 Task: Search one way flight ticket for 2 adults, 4 children and 1 infant on lap in business from Juneau: Juneau International Airport to Jackson: Jackson Hole Airport on 5-2-2023. Choice of flights is Southwest. Price is upto 98000. Outbound departure time preference is 21:15.
Action: Mouse moved to (202, 136)
Screenshot: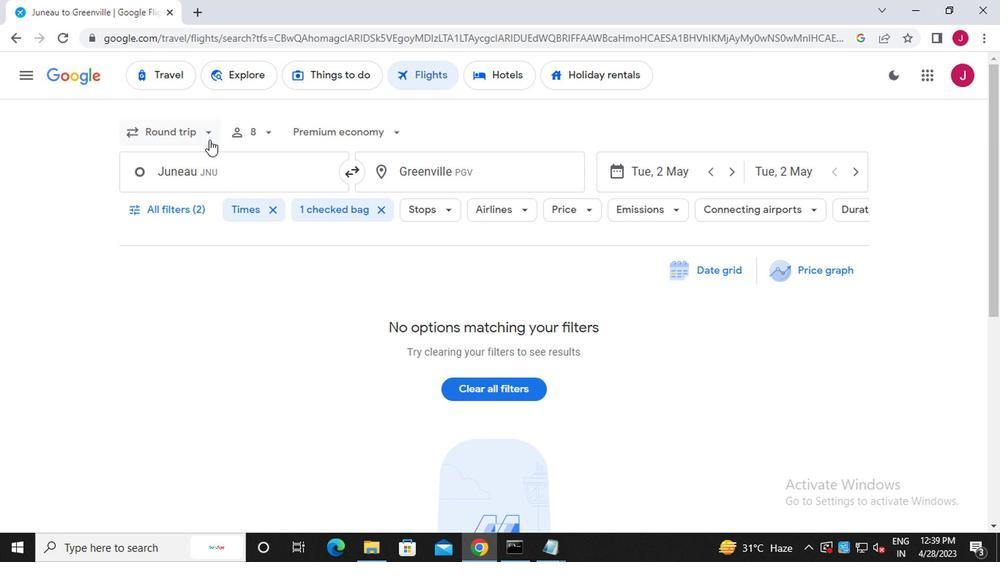 
Action: Mouse pressed left at (202, 136)
Screenshot: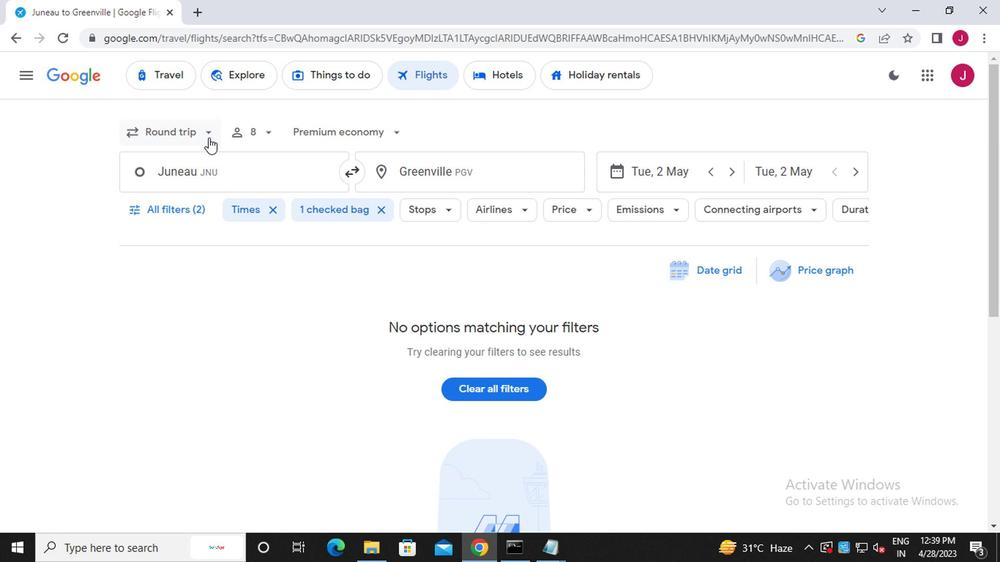 
Action: Mouse moved to (208, 196)
Screenshot: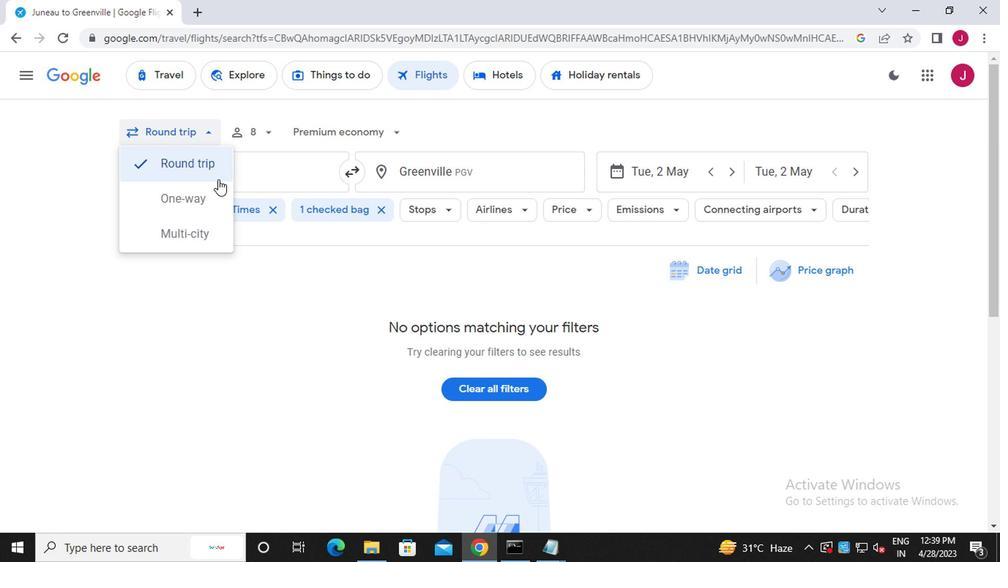
Action: Mouse pressed left at (208, 196)
Screenshot: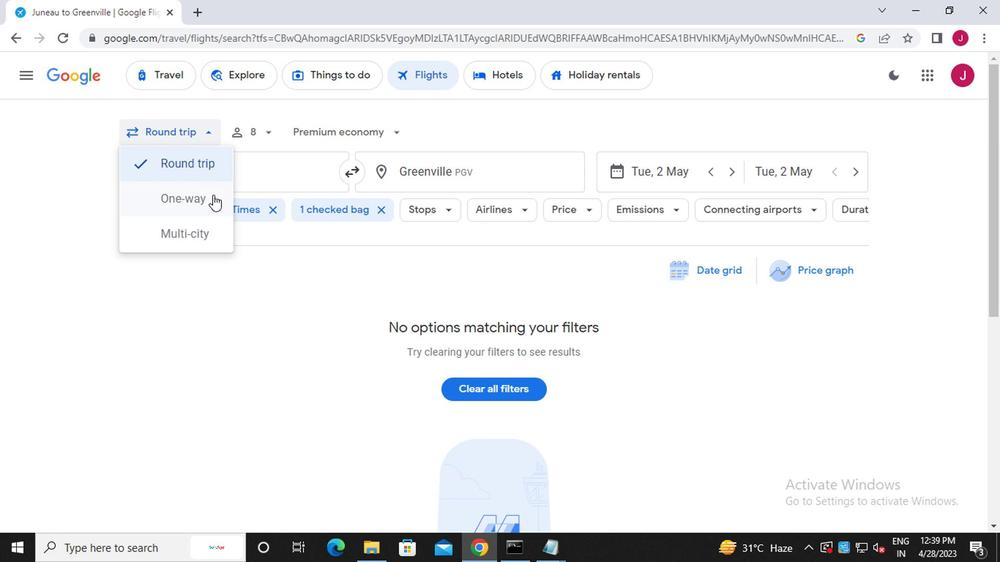 
Action: Mouse moved to (259, 136)
Screenshot: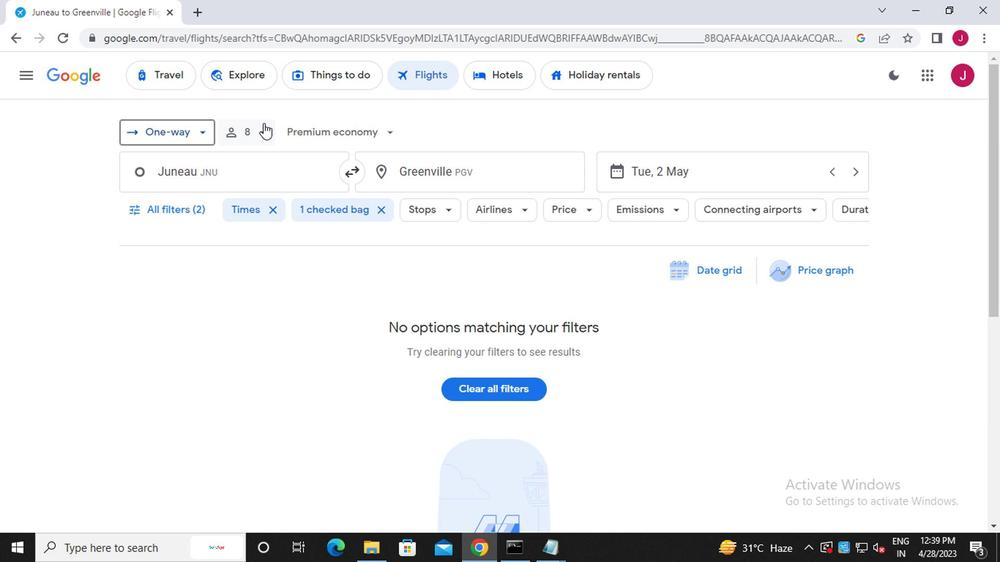 
Action: Mouse pressed left at (259, 136)
Screenshot: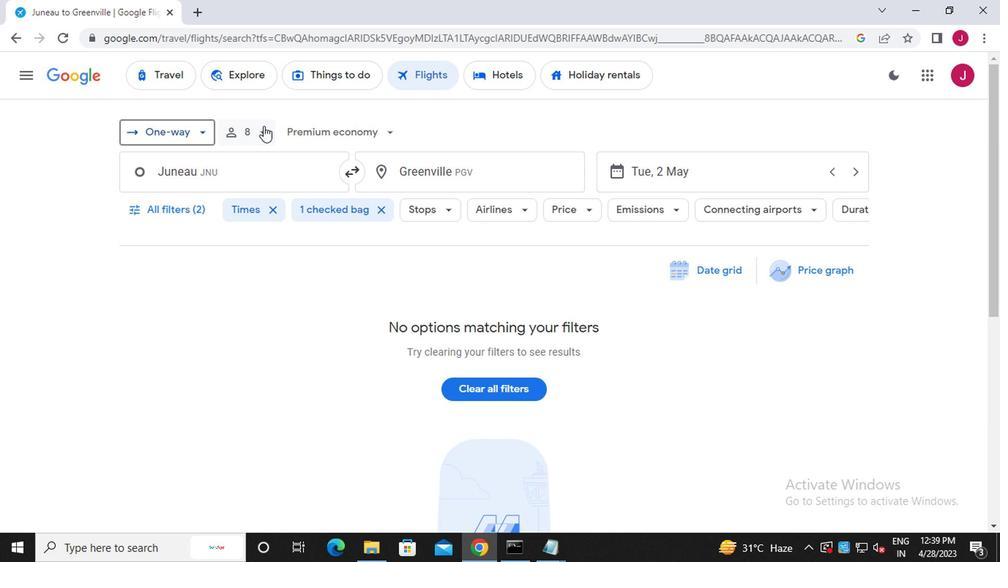 
Action: Mouse moved to (367, 173)
Screenshot: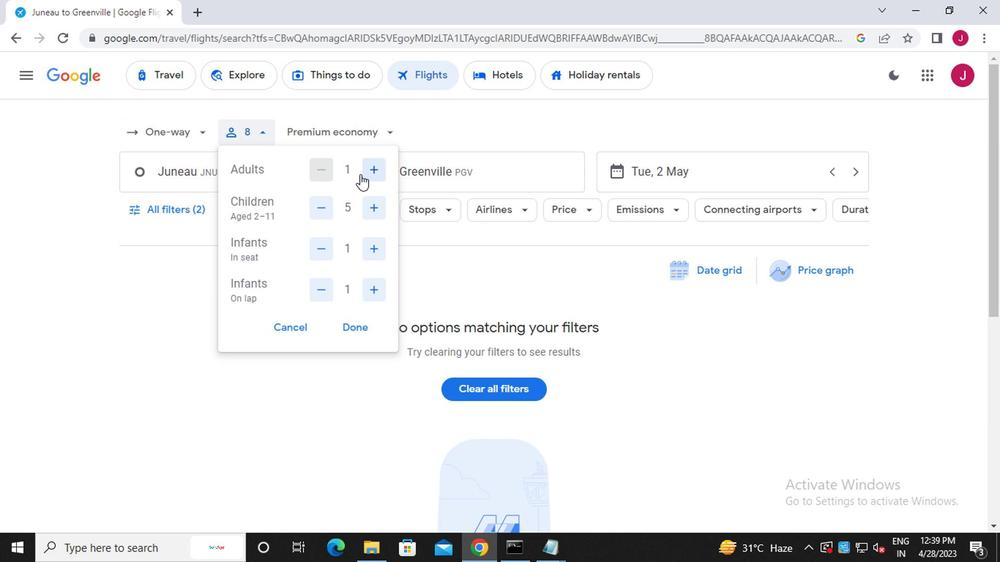 
Action: Mouse pressed left at (367, 173)
Screenshot: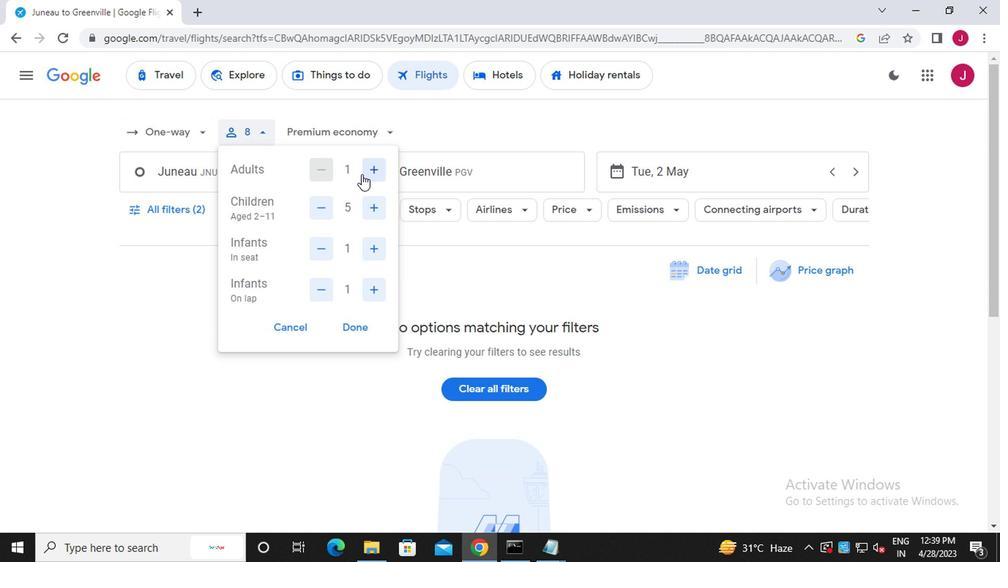 
Action: Mouse moved to (324, 207)
Screenshot: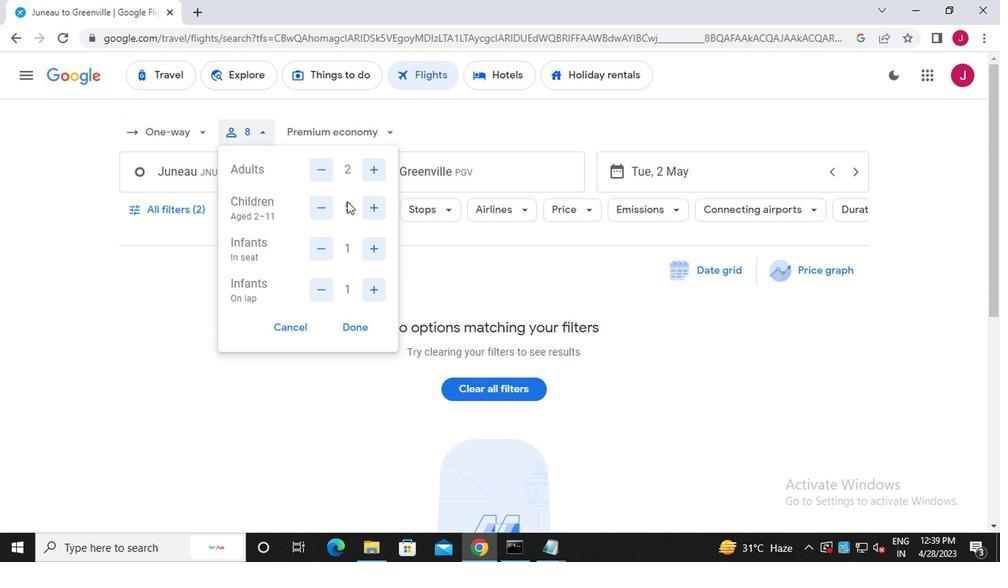 
Action: Mouse pressed left at (324, 207)
Screenshot: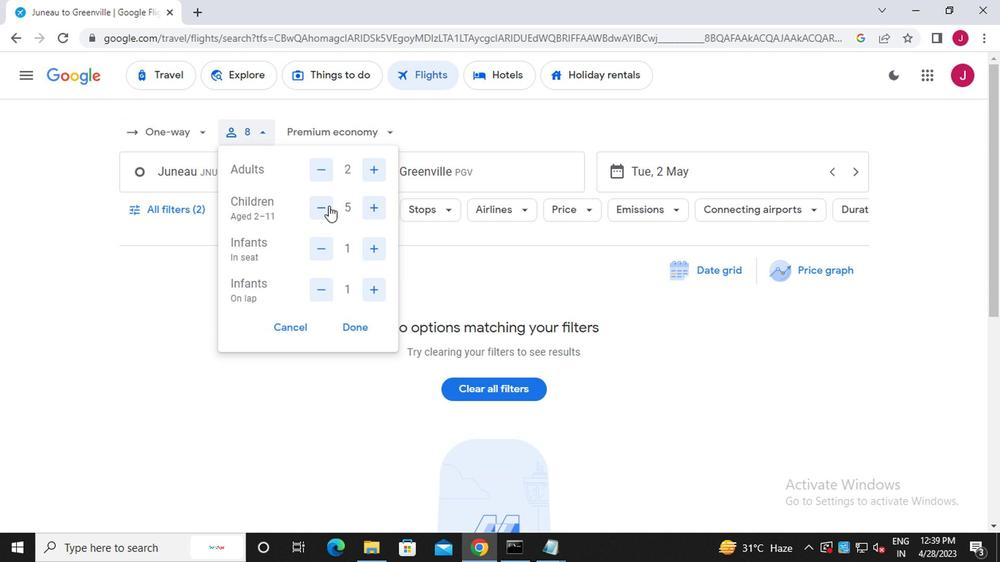 
Action: Mouse moved to (319, 253)
Screenshot: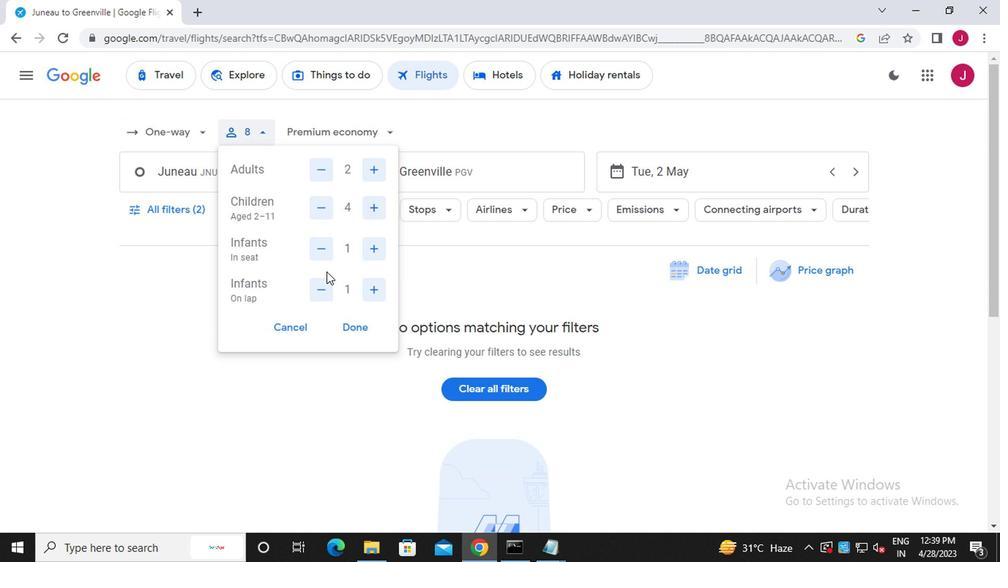 
Action: Mouse pressed left at (319, 253)
Screenshot: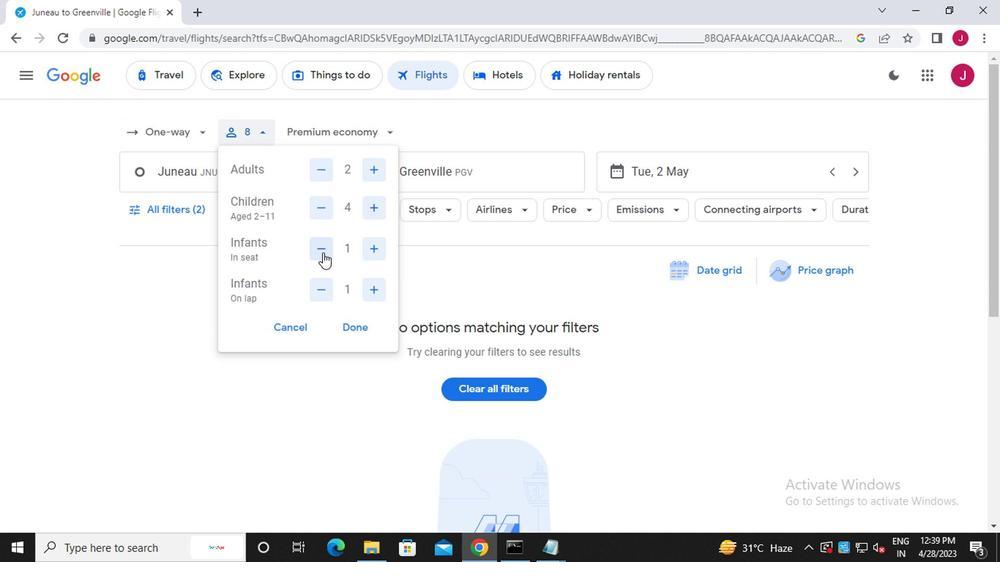 
Action: Mouse moved to (349, 326)
Screenshot: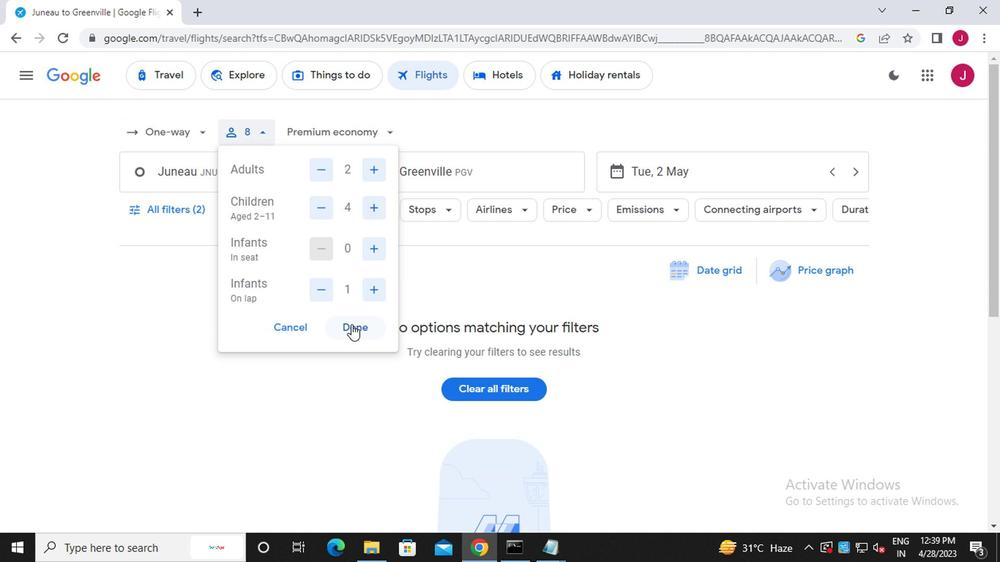 
Action: Mouse pressed left at (349, 326)
Screenshot: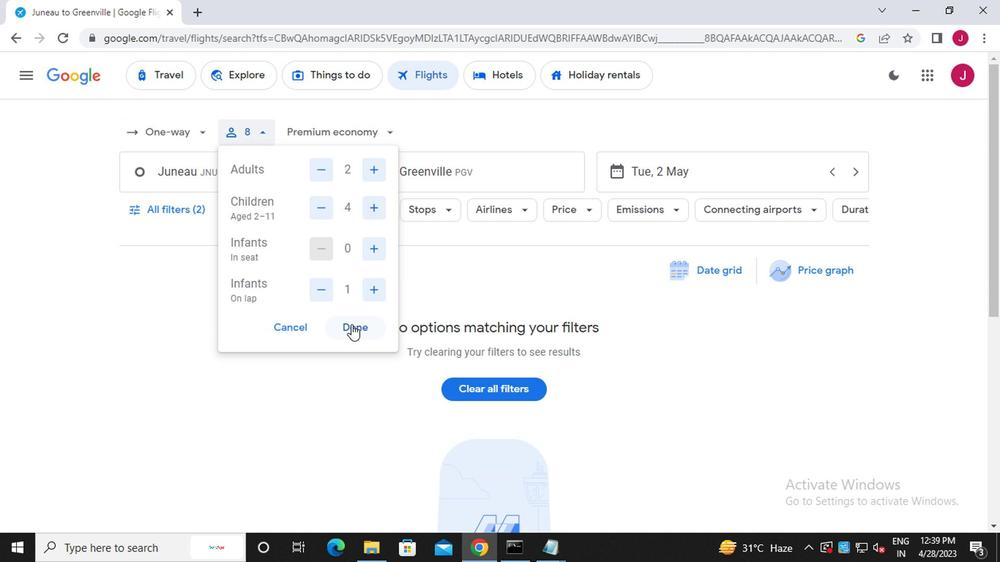 
Action: Mouse moved to (260, 175)
Screenshot: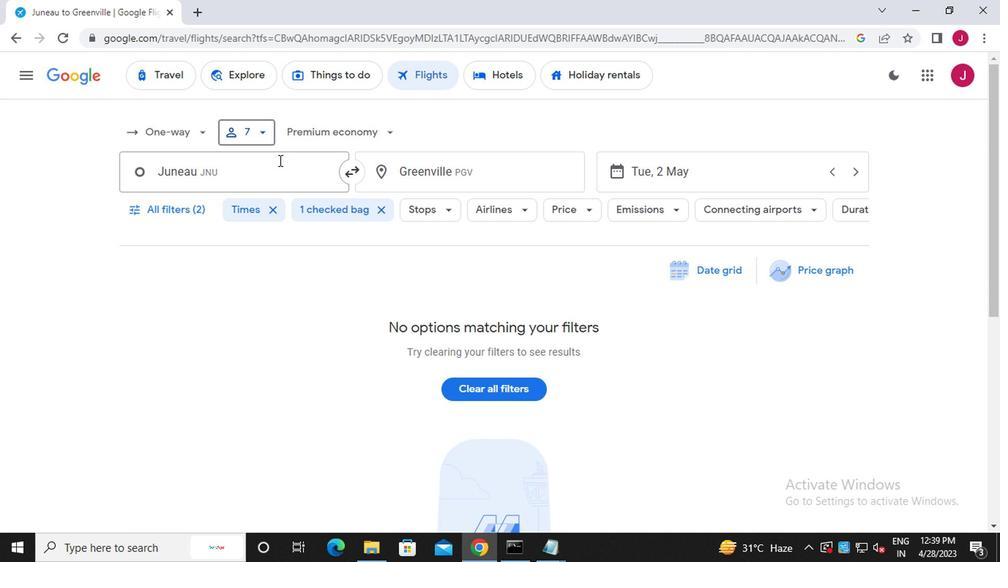 
Action: Mouse pressed left at (260, 175)
Screenshot: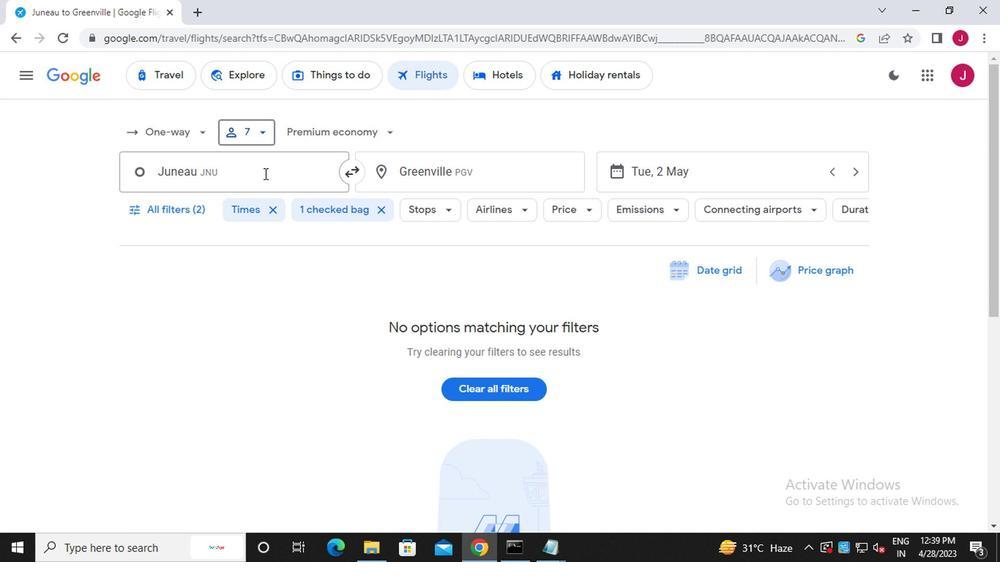 
Action: Key pressed <Key.backspace>jan<Key.backspace><Key.backspace>uneau
Screenshot: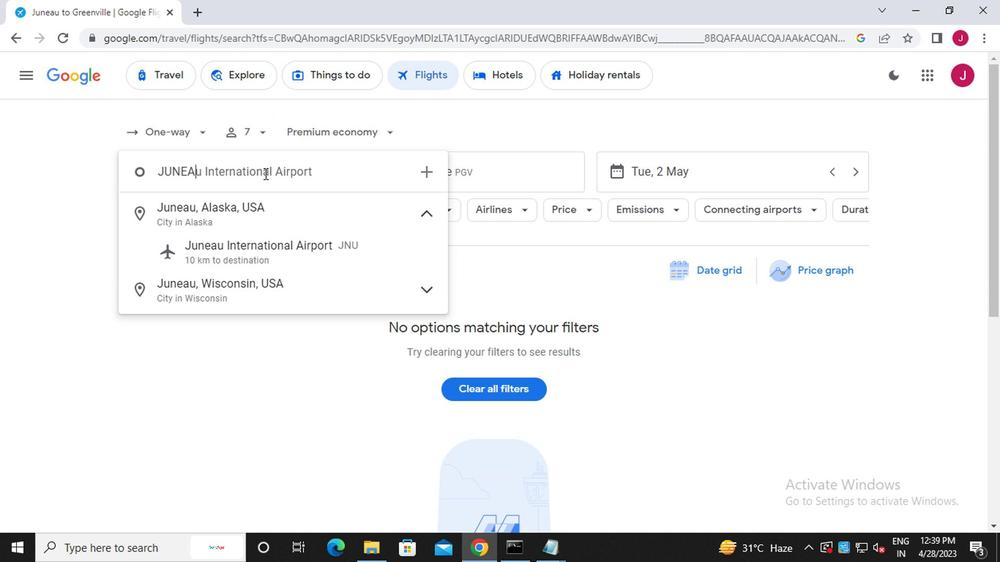 
Action: Mouse moved to (295, 252)
Screenshot: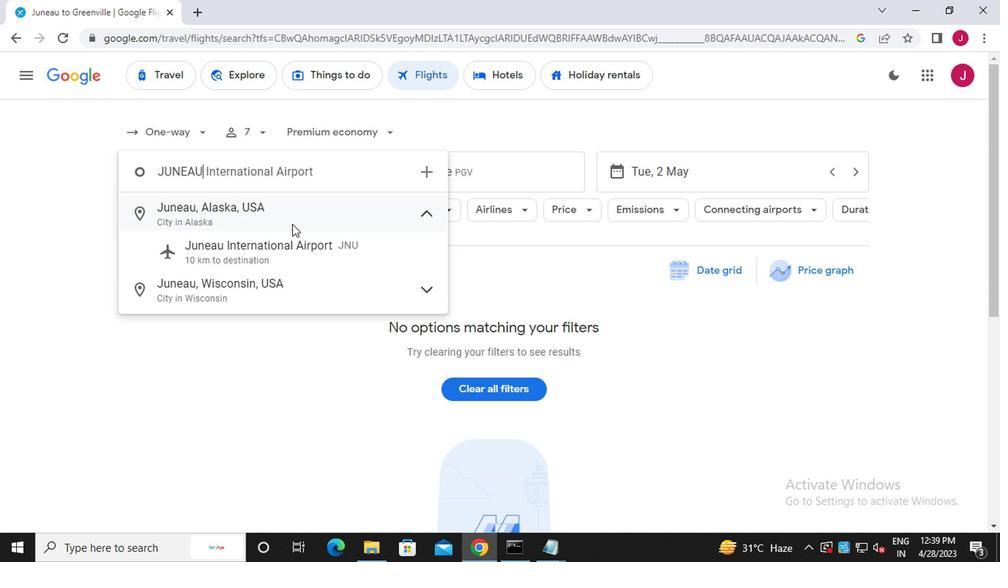 
Action: Mouse pressed left at (295, 252)
Screenshot: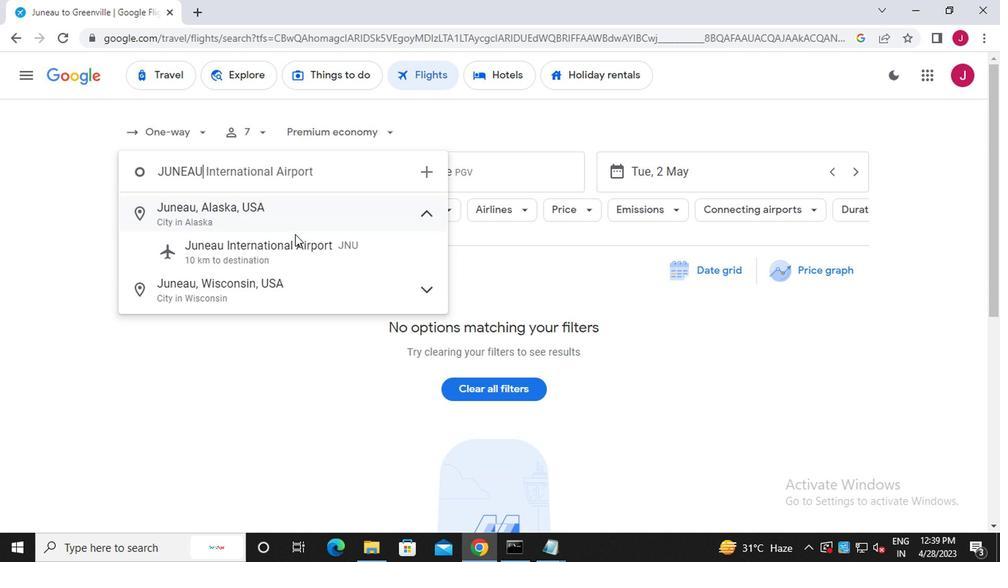 
Action: Mouse moved to (475, 171)
Screenshot: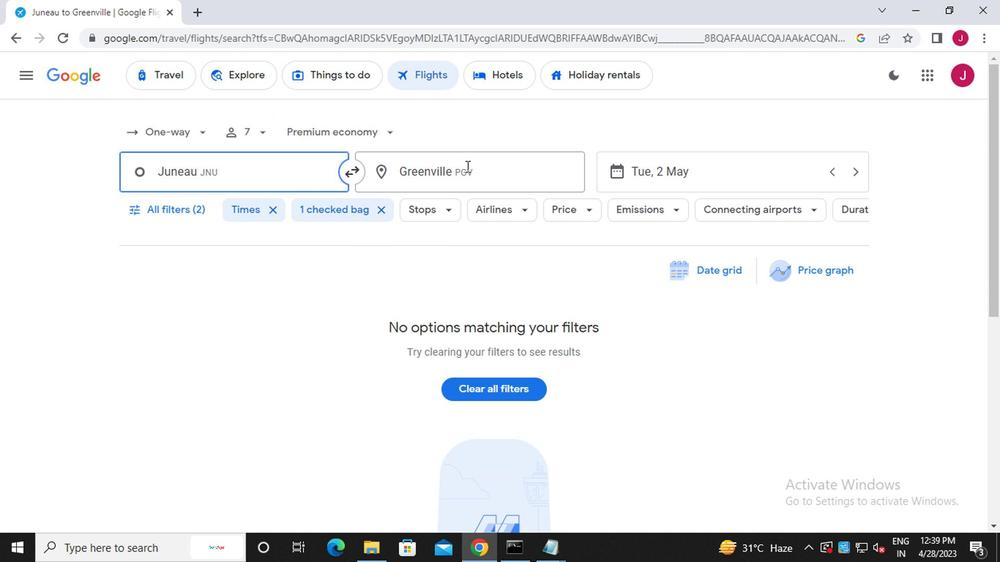 
Action: Mouse pressed left at (475, 171)
Screenshot: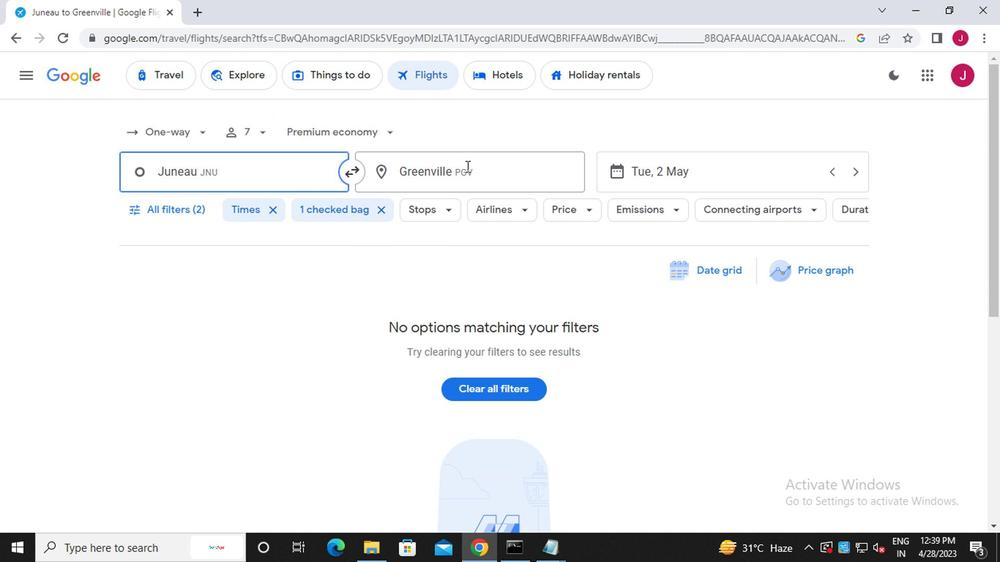
Action: Mouse moved to (478, 173)
Screenshot: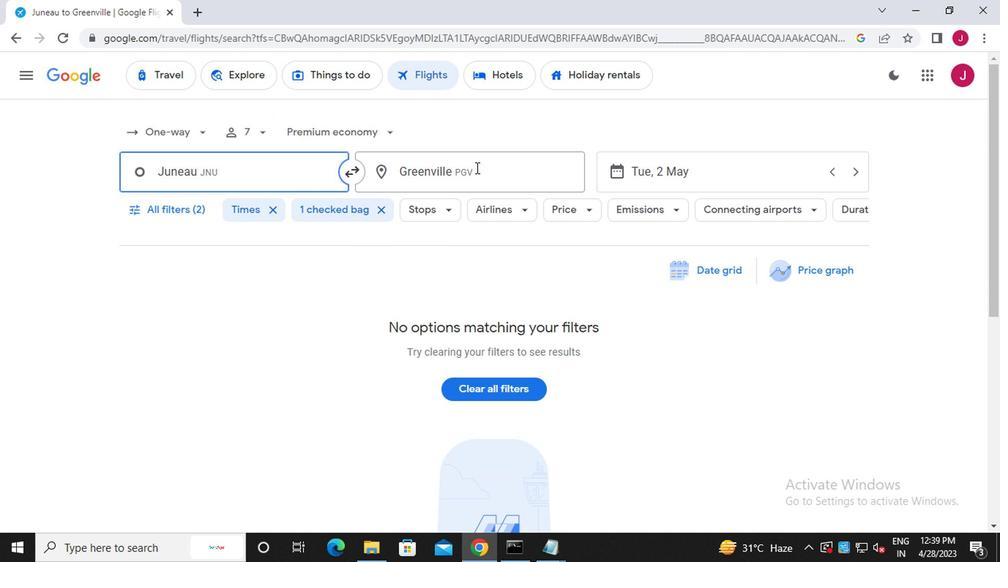 
Action: Key pressed jackson<Key.space>h
Screenshot: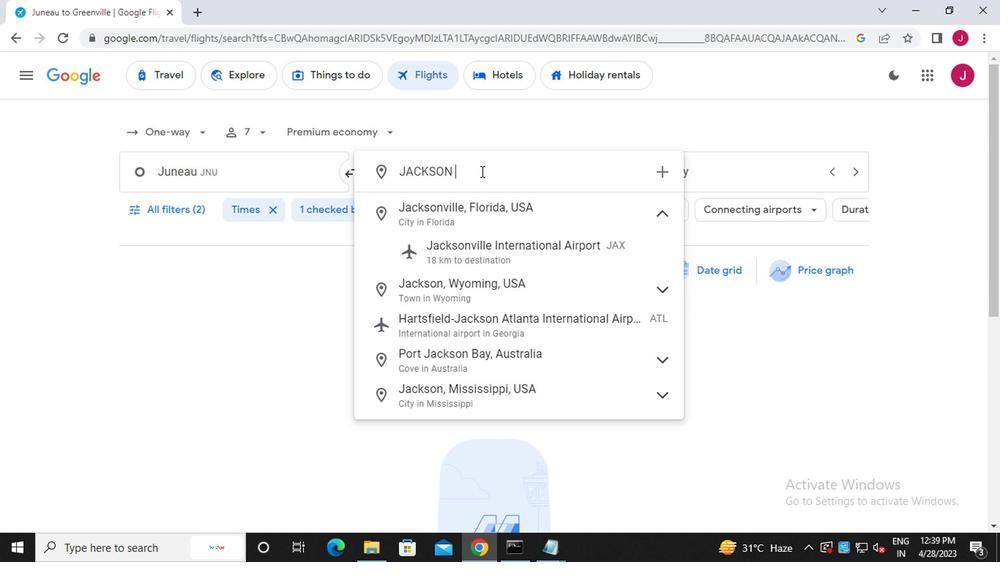 
Action: Mouse moved to (485, 244)
Screenshot: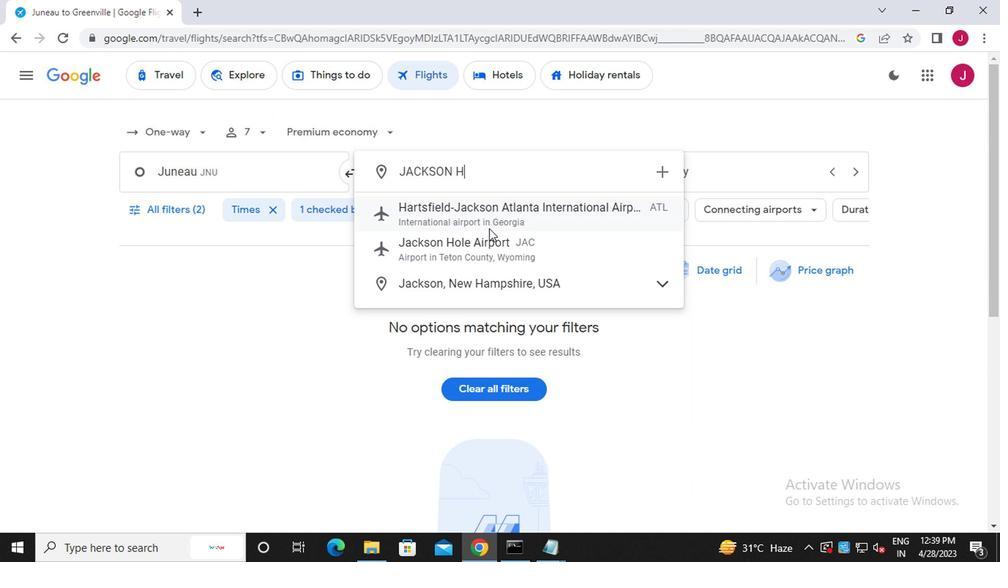 
Action: Mouse pressed left at (485, 244)
Screenshot: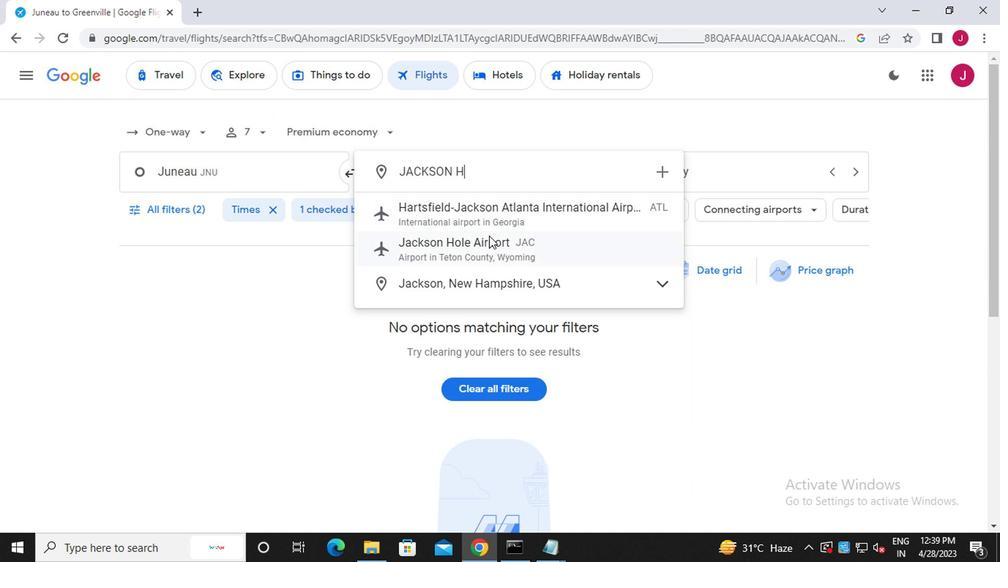 
Action: Mouse moved to (718, 180)
Screenshot: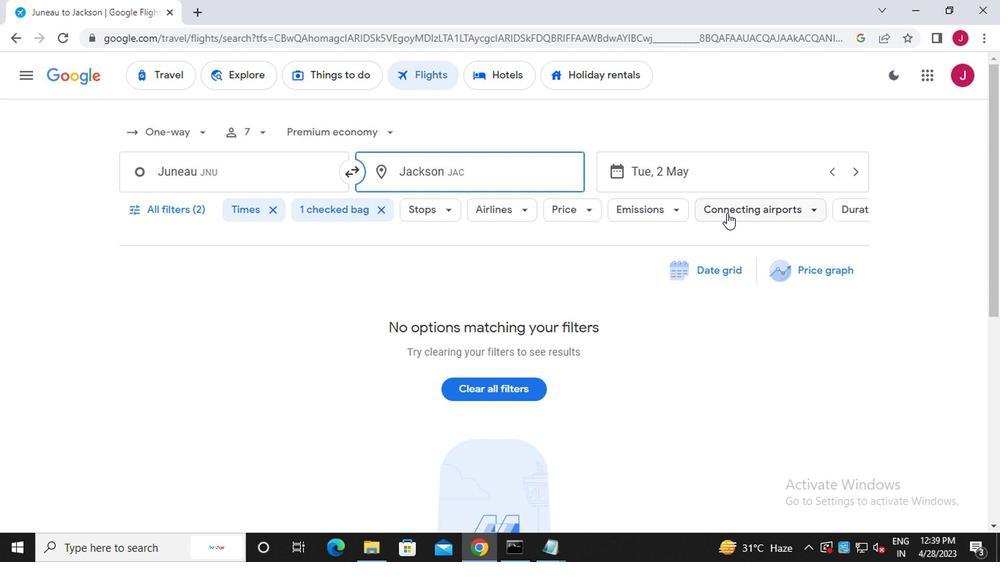 
Action: Mouse pressed left at (718, 180)
Screenshot: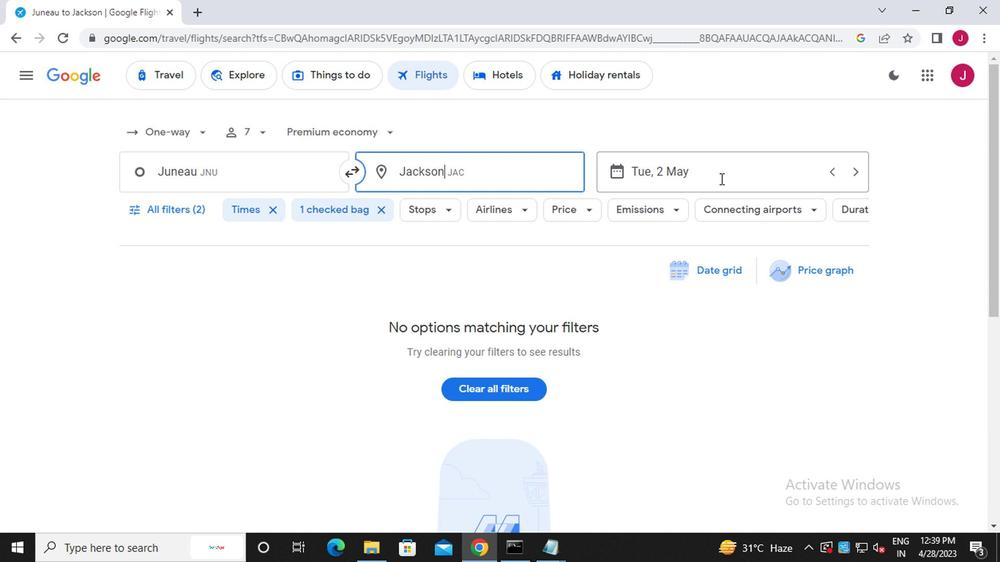 
Action: Mouse moved to (831, 497)
Screenshot: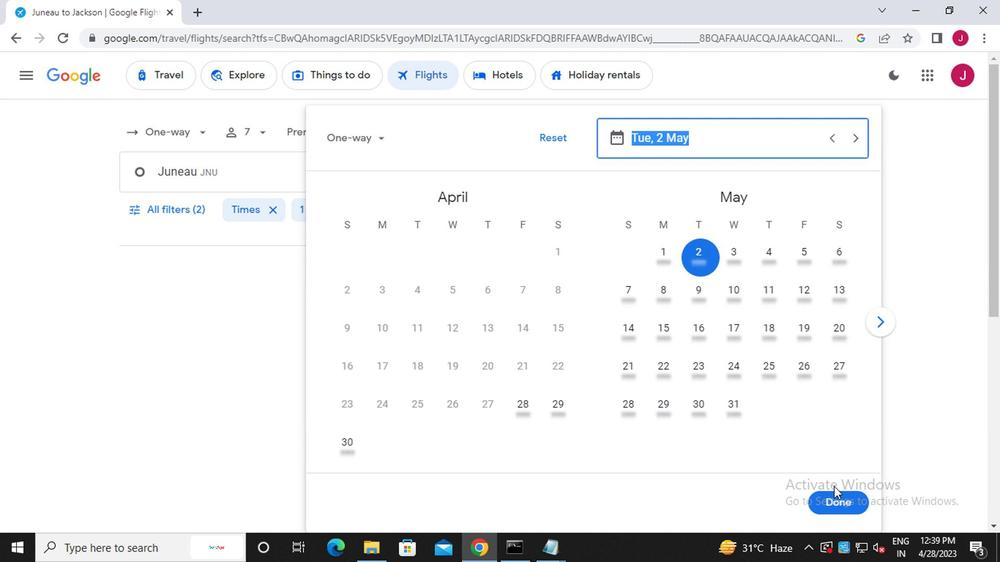 
Action: Mouse pressed left at (831, 497)
Screenshot: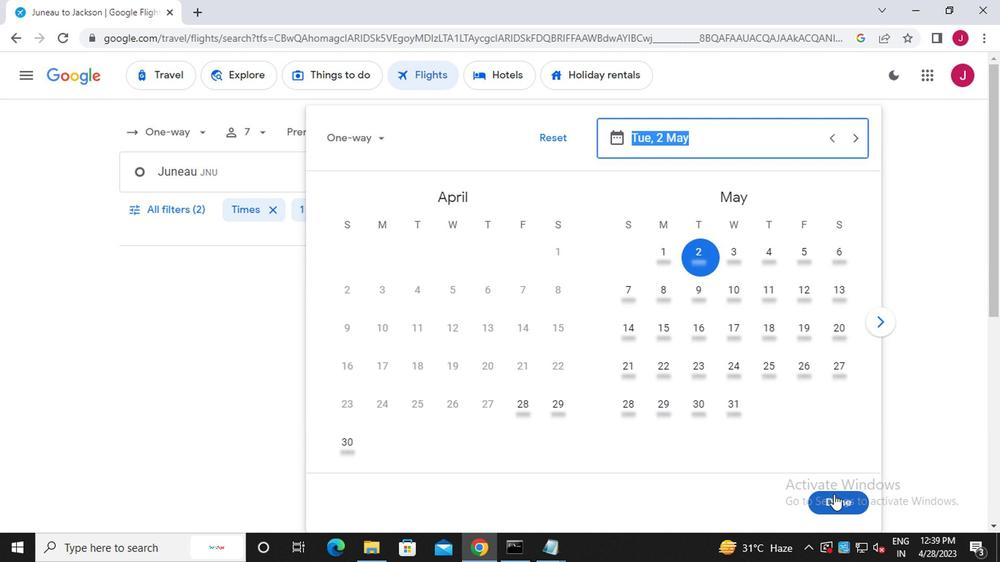 
Action: Mouse moved to (175, 208)
Screenshot: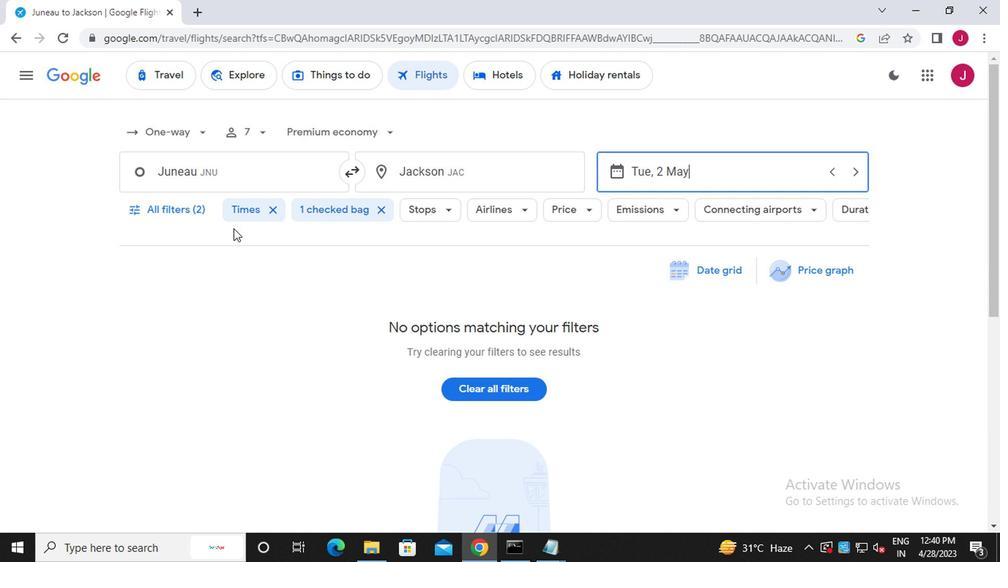 
Action: Mouse pressed left at (175, 208)
Screenshot: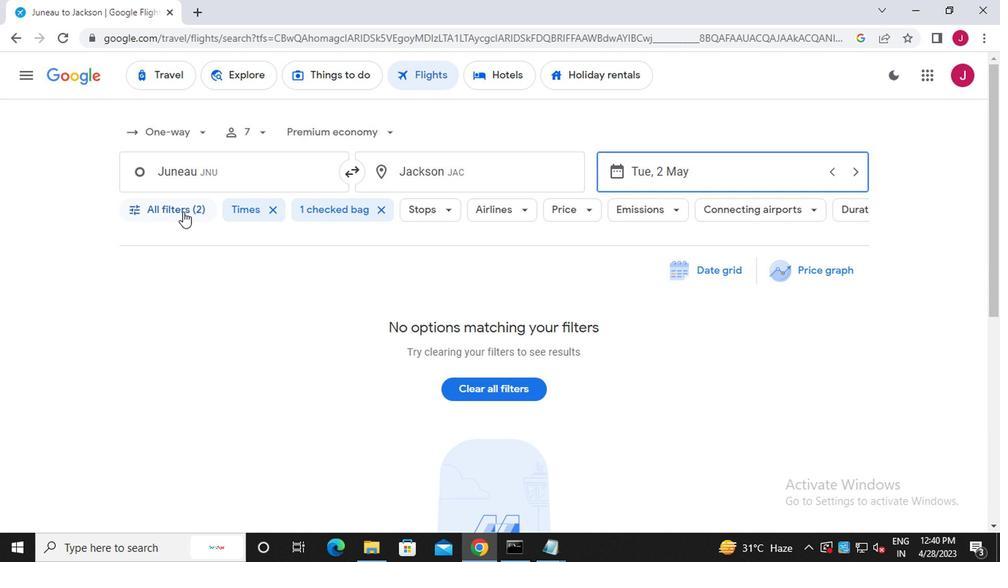 
Action: Mouse moved to (209, 332)
Screenshot: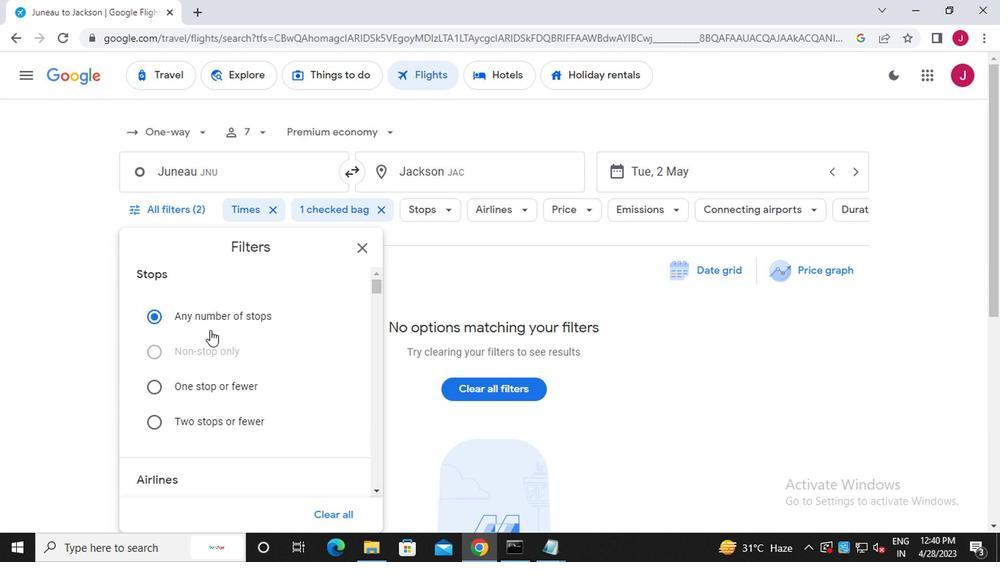 
Action: Mouse scrolled (209, 331) with delta (0, 0)
Screenshot: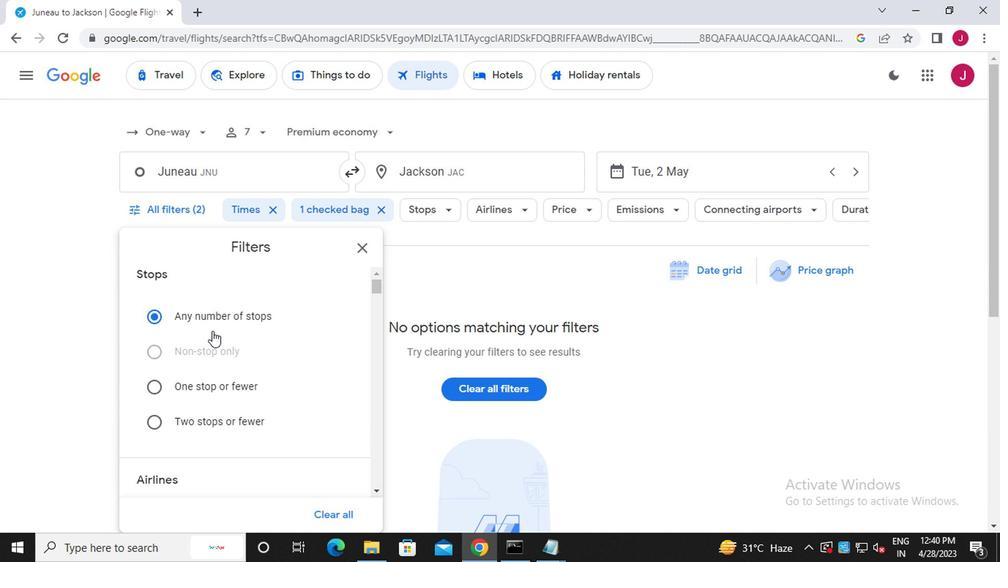 
Action: Mouse scrolled (209, 331) with delta (0, 0)
Screenshot: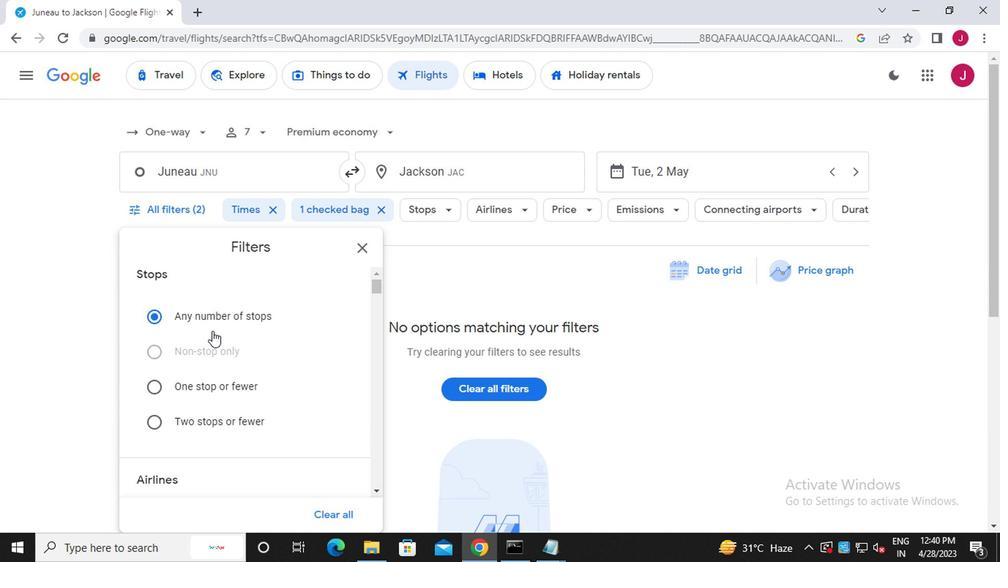 
Action: Mouse scrolled (209, 331) with delta (0, 0)
Screenshot: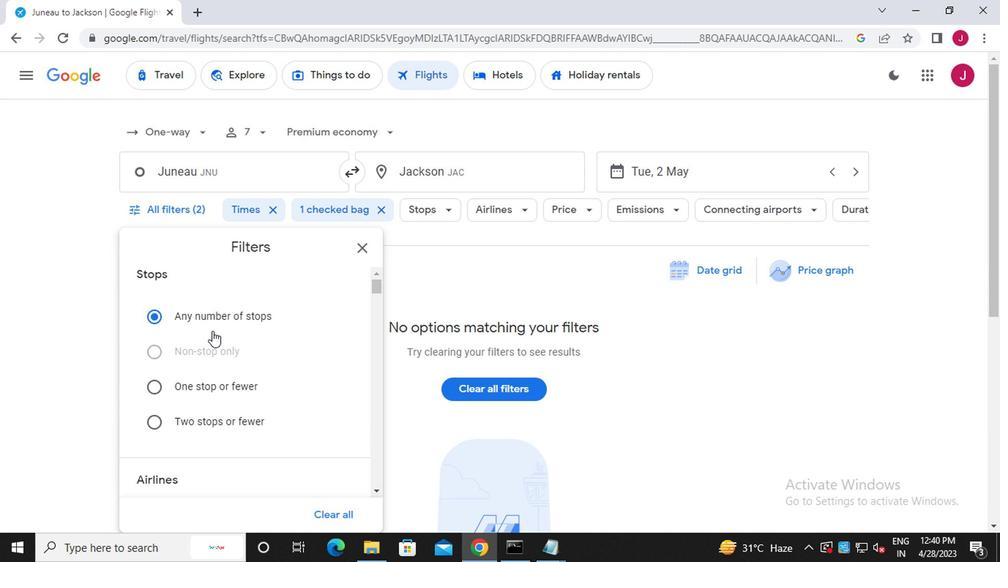 
Action: Mouse moved to (224, 328)
Screenshot: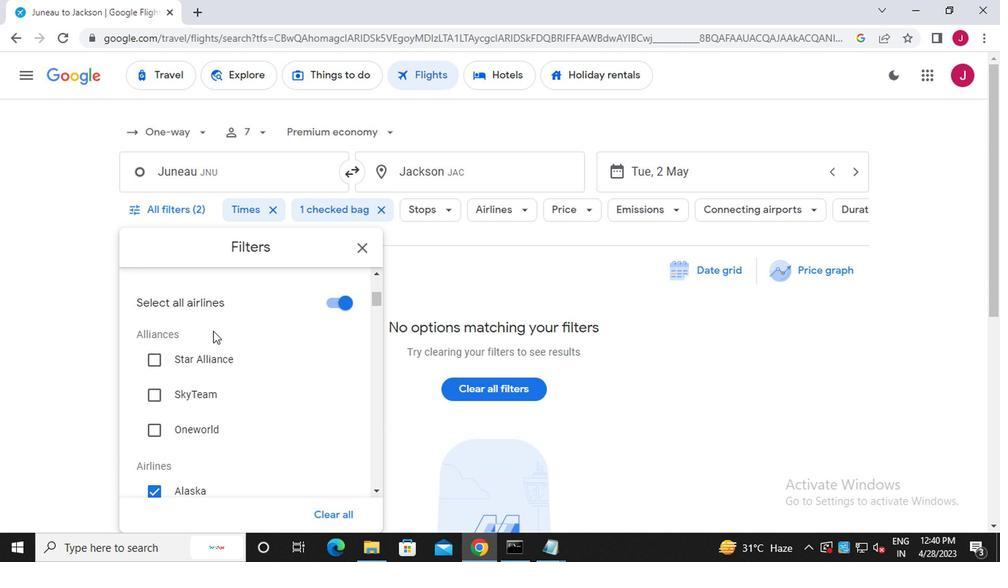 
Action: Mouse scrolled (224, 328) with delta (0, 0)
Screenshot: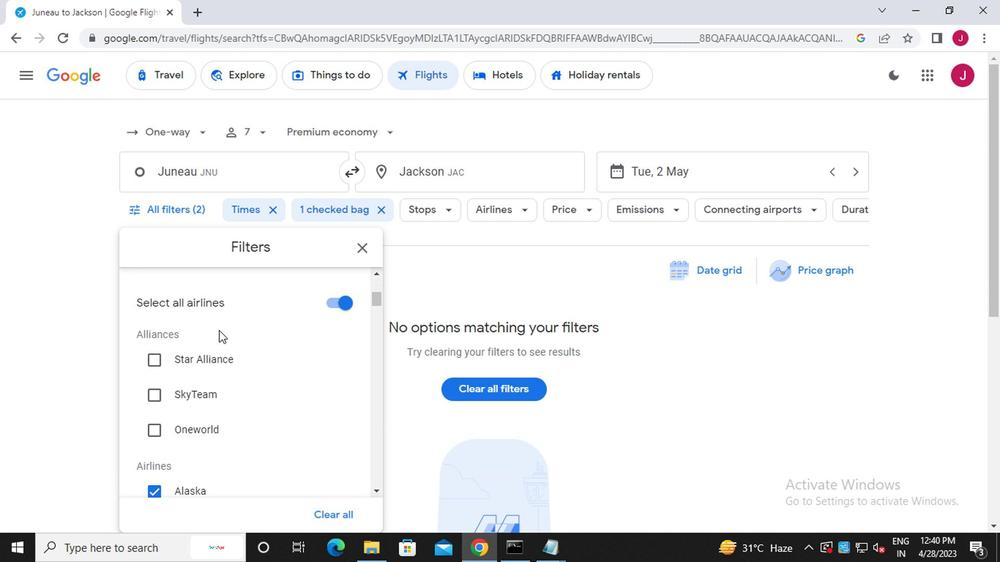 
Action: Mouse moved to (335, 375)
Screenshot: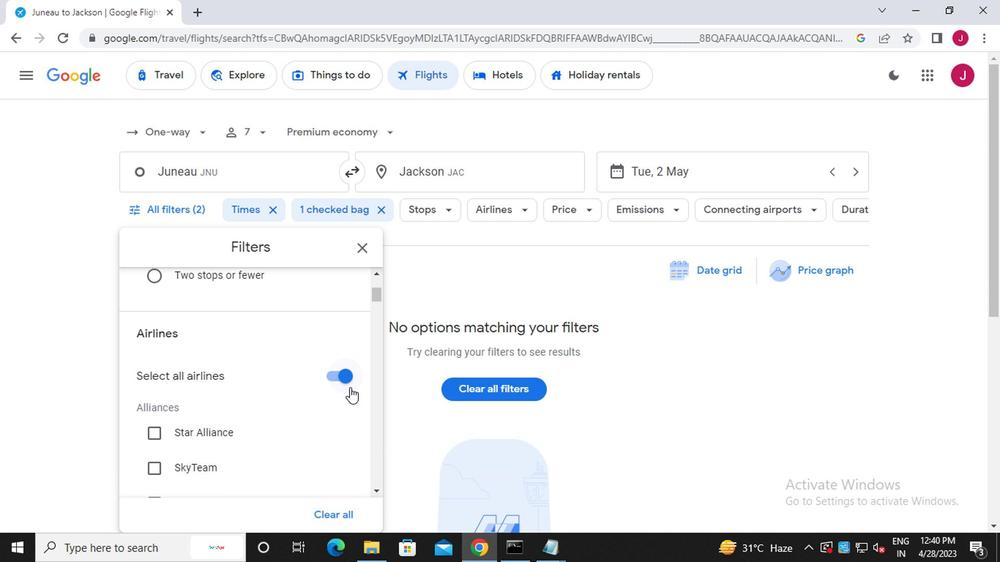 
Action: Mouse pressed left at (335, 375)
Screenshot: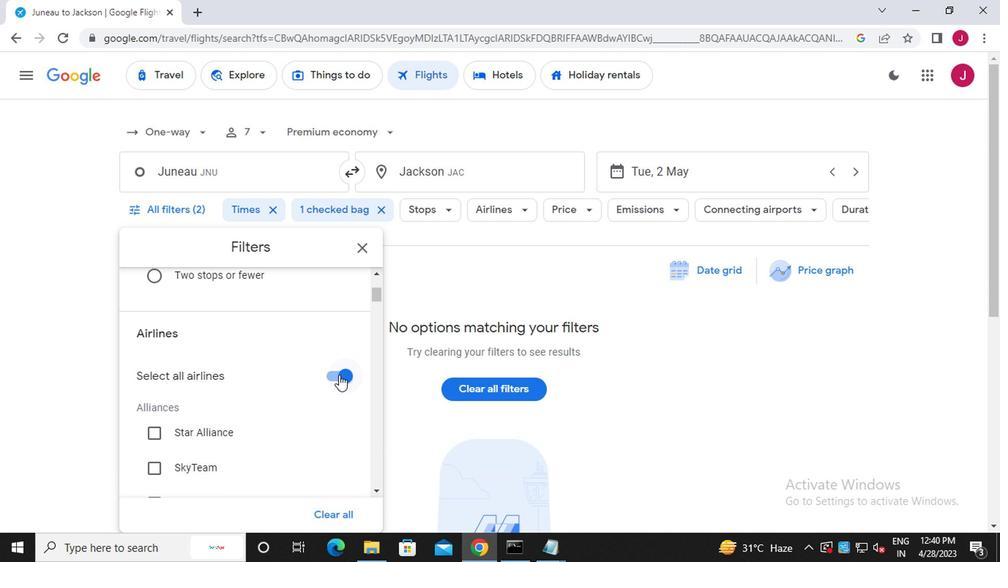 
Action: Mouse moved to (258, 370)
Screenshot: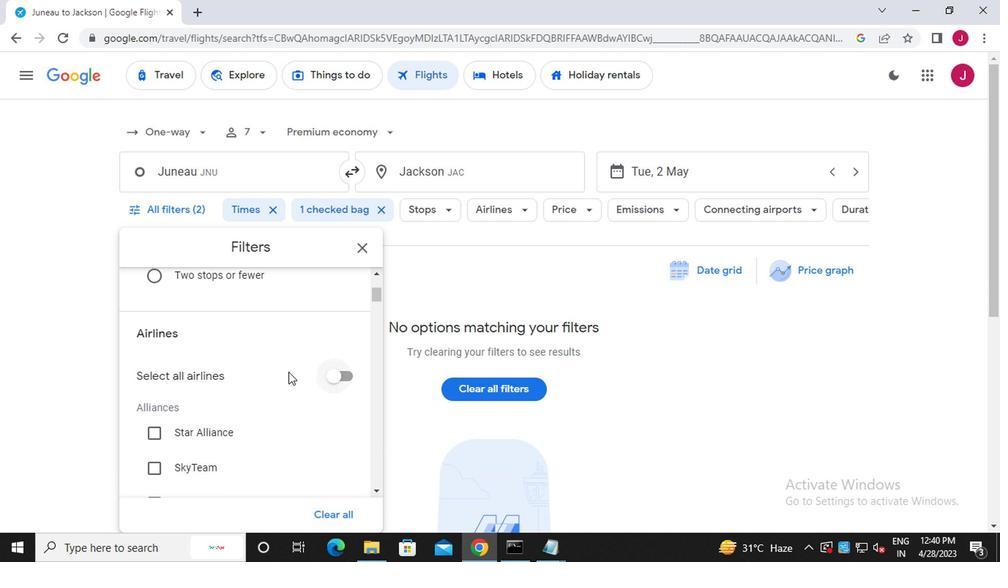 
Action: Mouse scrolled (258, 369) with delta (0, 0)
Screenshot: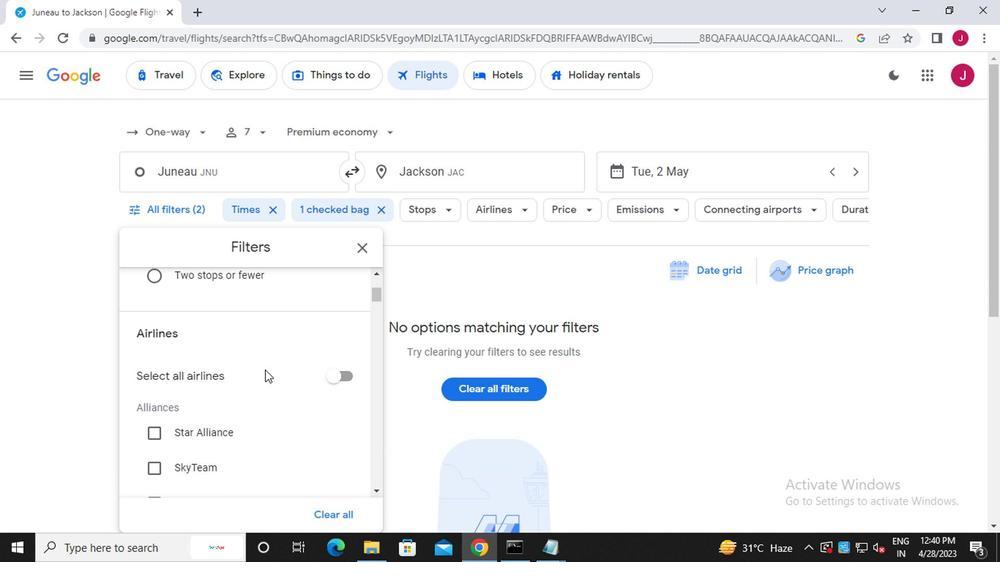 
Action: Mouse scrolled (258, 369) with delta (0, 0)
Screenshot: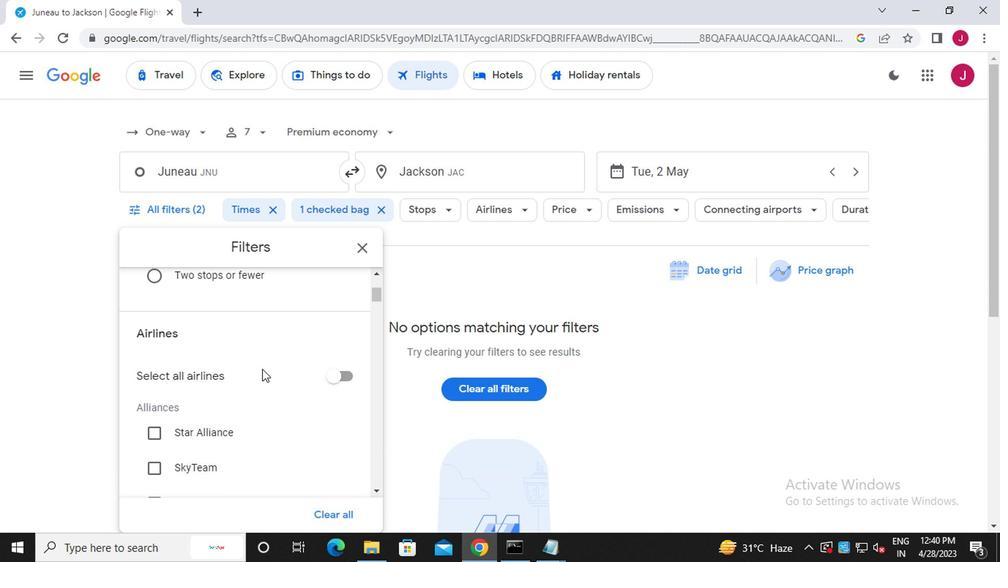 
Action: Mouse moved to (195, 355)
Screenshot: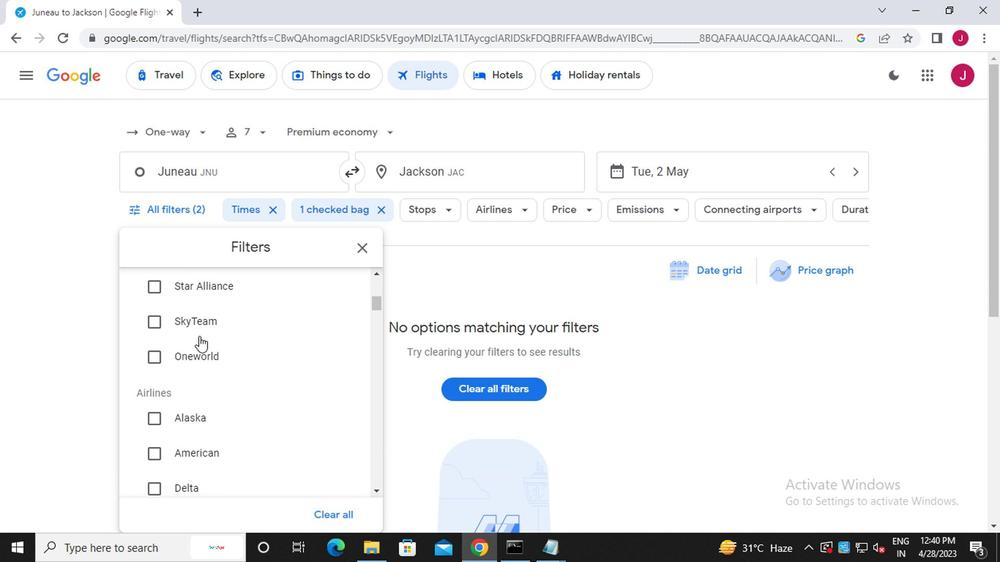 
Action: Mouse scrolled (195, 354) with delta (0, 0)
Screenshot: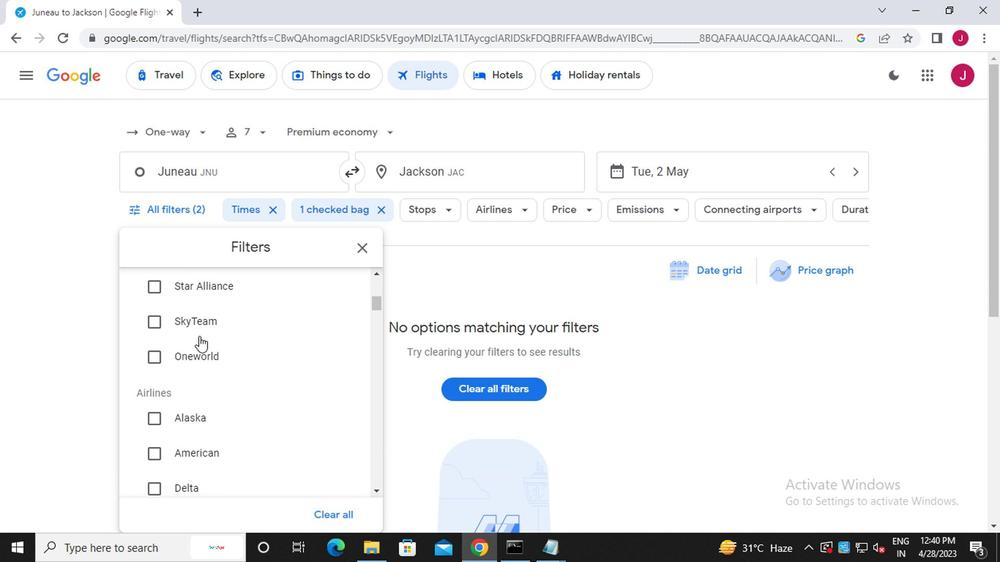 
Action: Mouse moved to (199, 362)
Screenshot: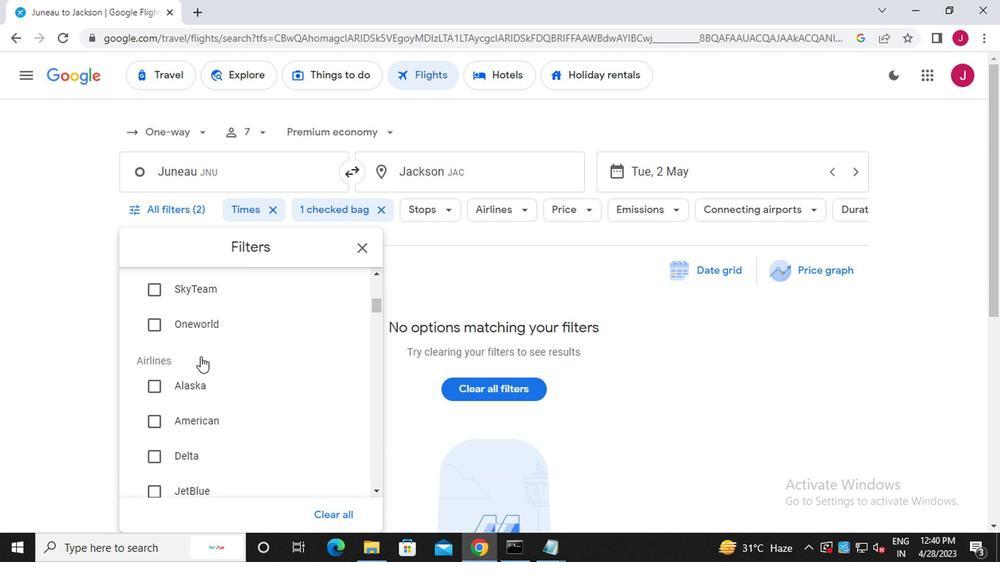 
Action: Mouse scrolled (199, 362) with delta (0, 0)
Screenshot: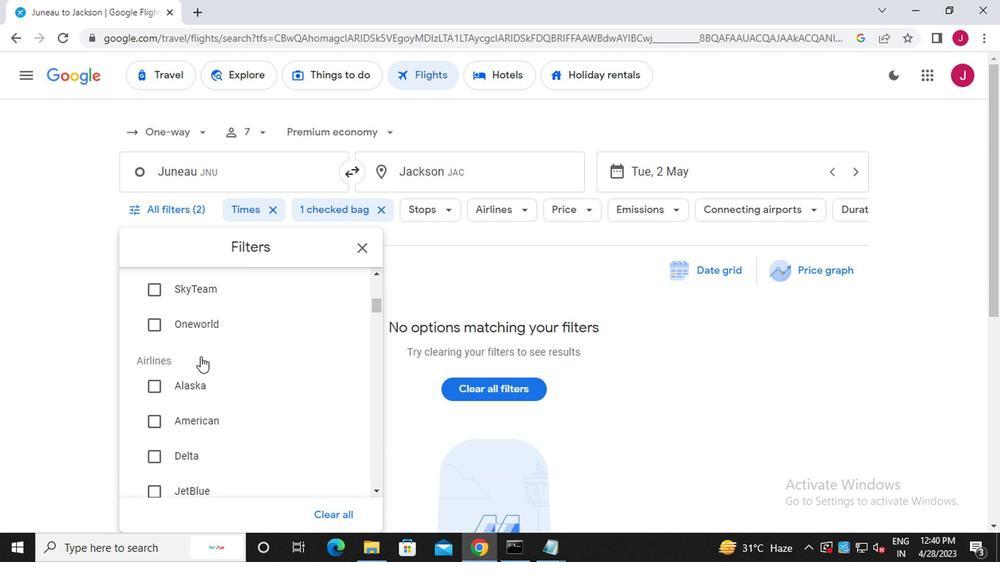 
Action: Mouse moved to (204, 407)
Screenshot: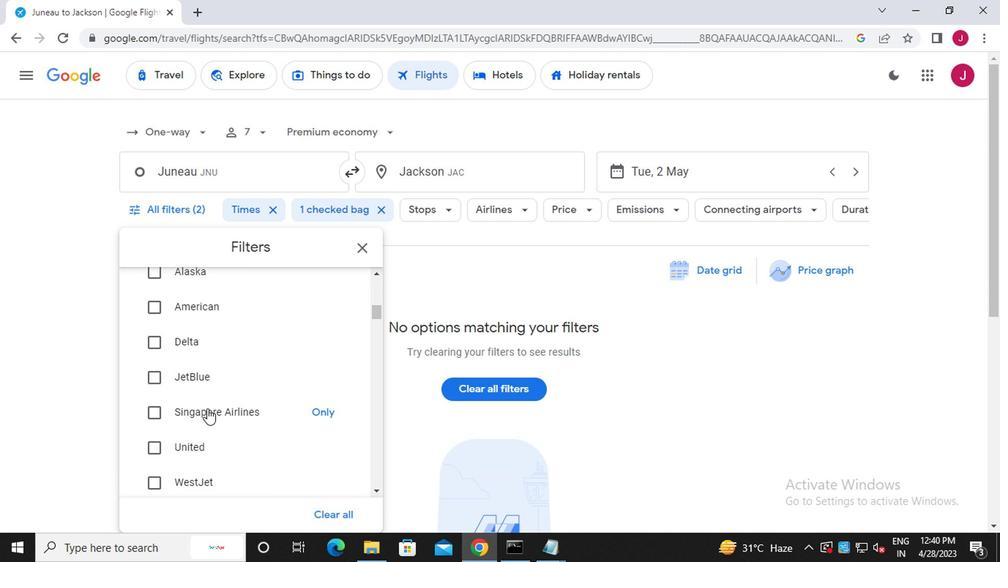 
Action: Mouse scrolled (204, 406) with delta (0, 0)
Screenshot: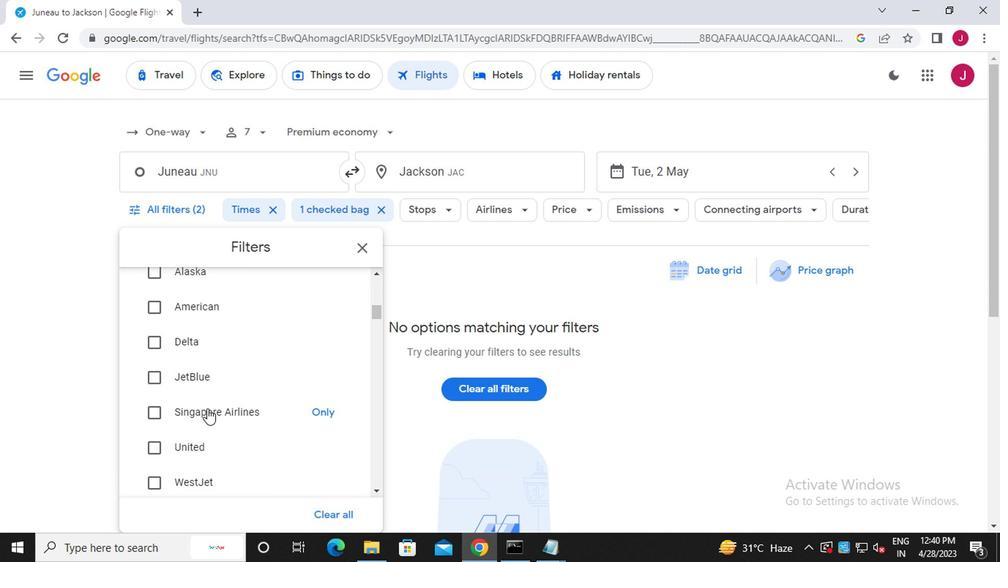 
Action: Mouse moved to (203, 406)
Screenshot: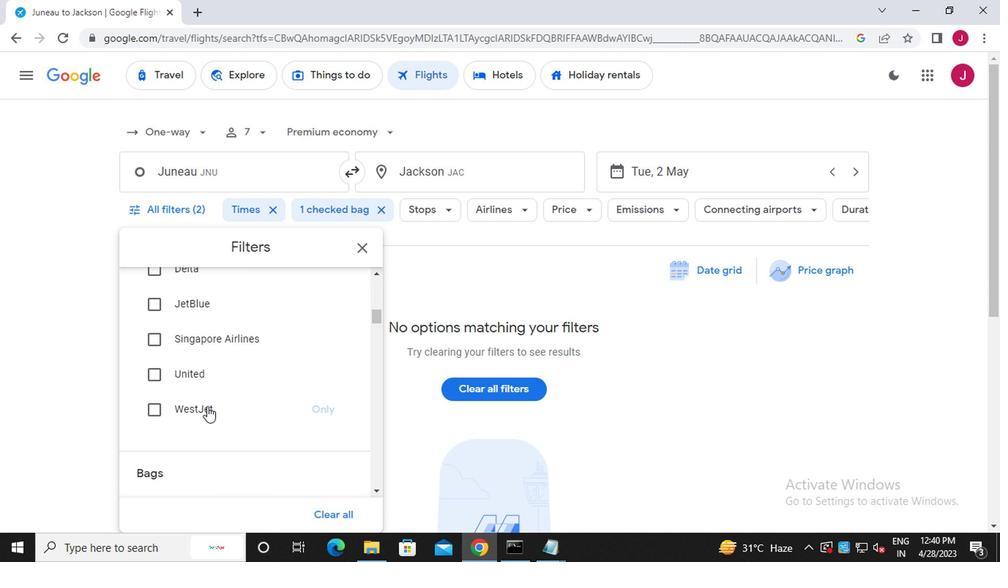 
Action: Mouse scrolled (203, 407) with delta (0, 0)
Screenshot: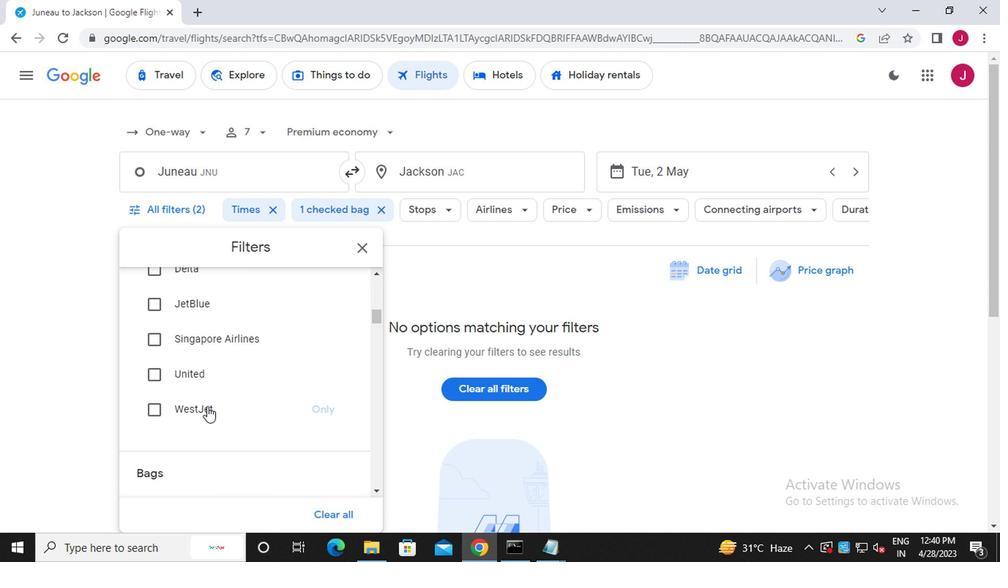 
Action: Mouse moved to (203, 406)
Screenshot: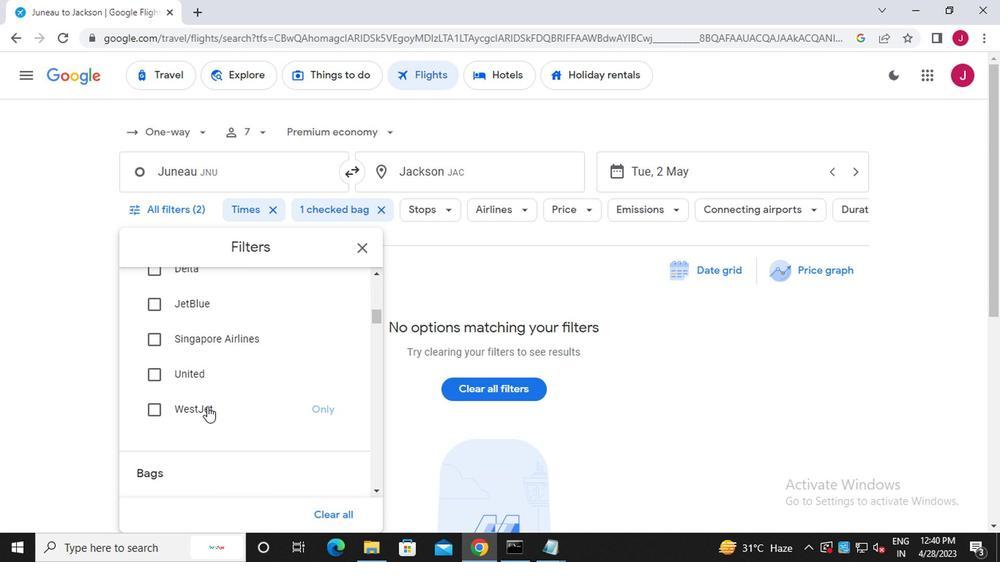 
Action: Mouse scrolled (203, 407) with delta (0, 0)
Screenshot: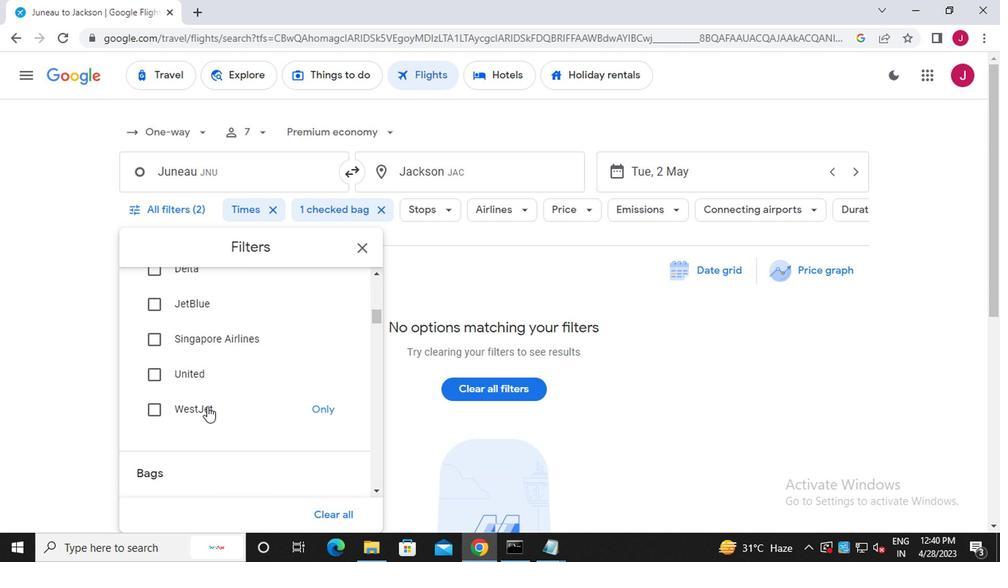 
Action: Mouse scrolled (203, 407) with delta (0, 0)
Screenshot: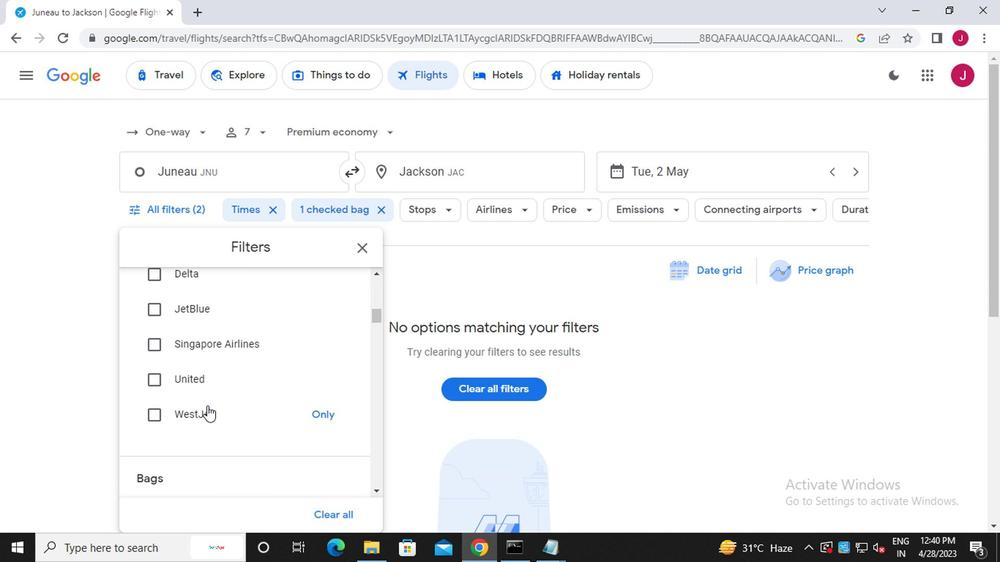 
Action: Mouse moved to (203, 402)
Screenshot: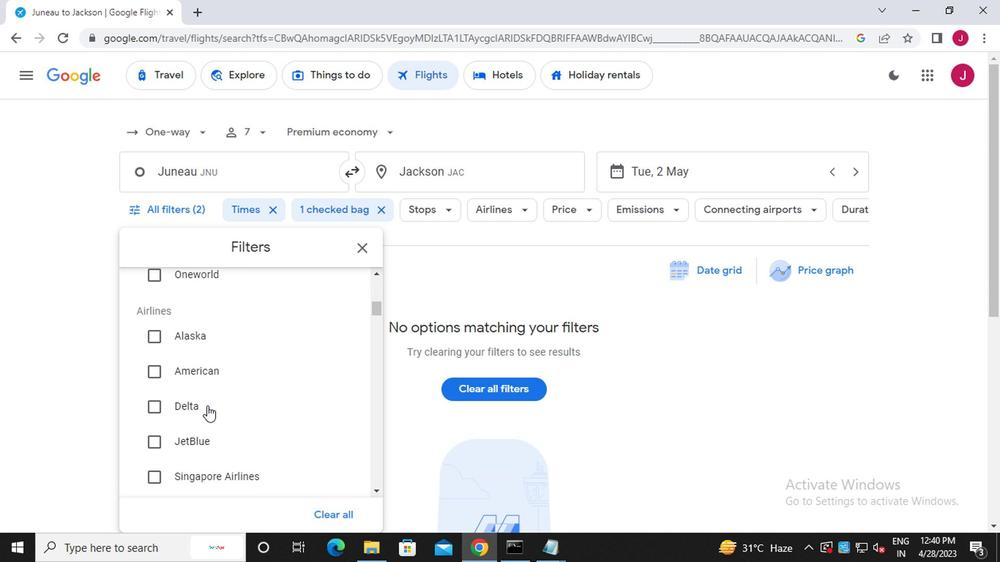 
Action: Mouse scrolled (203, 402) with delta (0, 0)
Screenshot: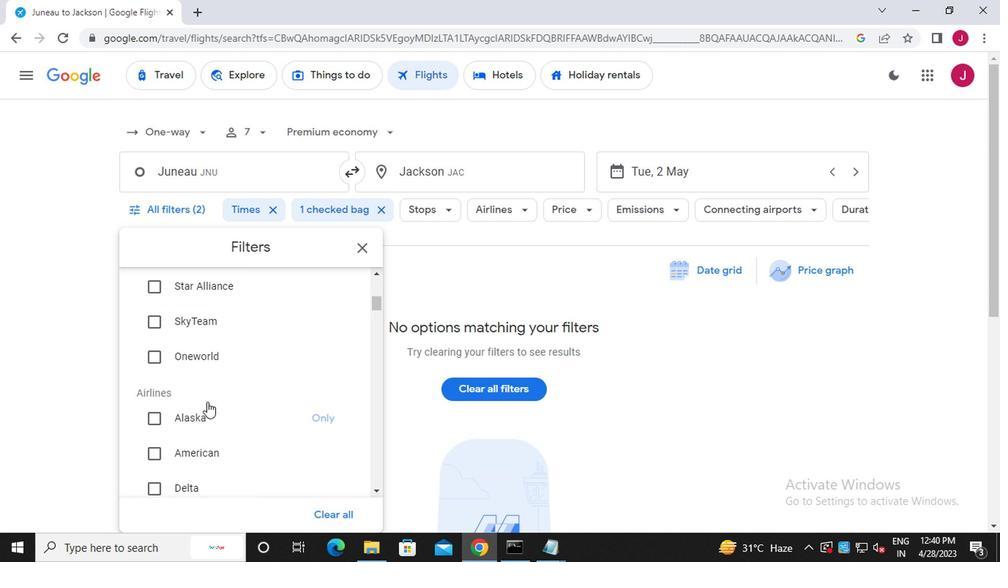 
Action: Mouse scrolled (203, 402) with delta (0, 0)
Screenshot: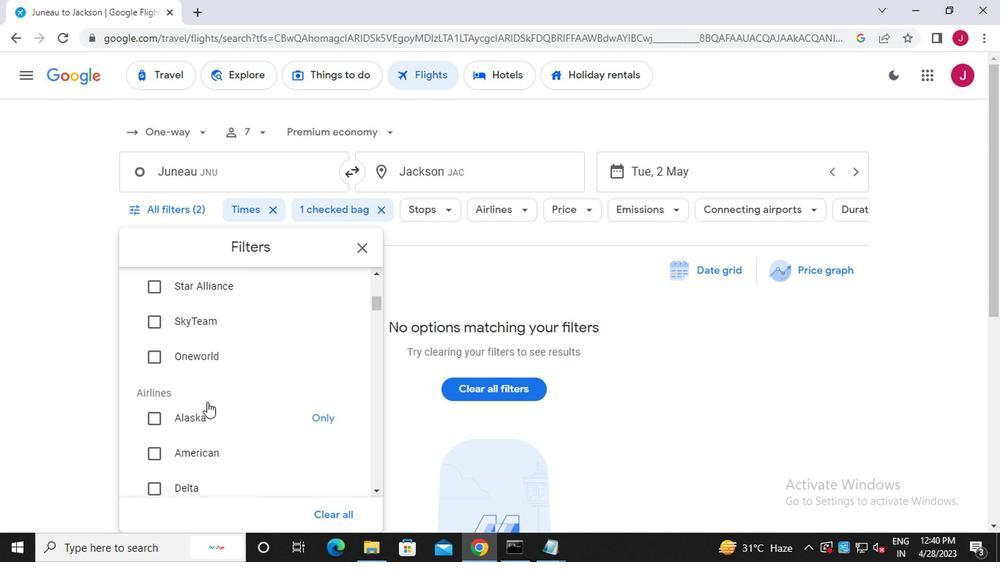 
Action: Mouse moved to (203, 402)
Screenshot: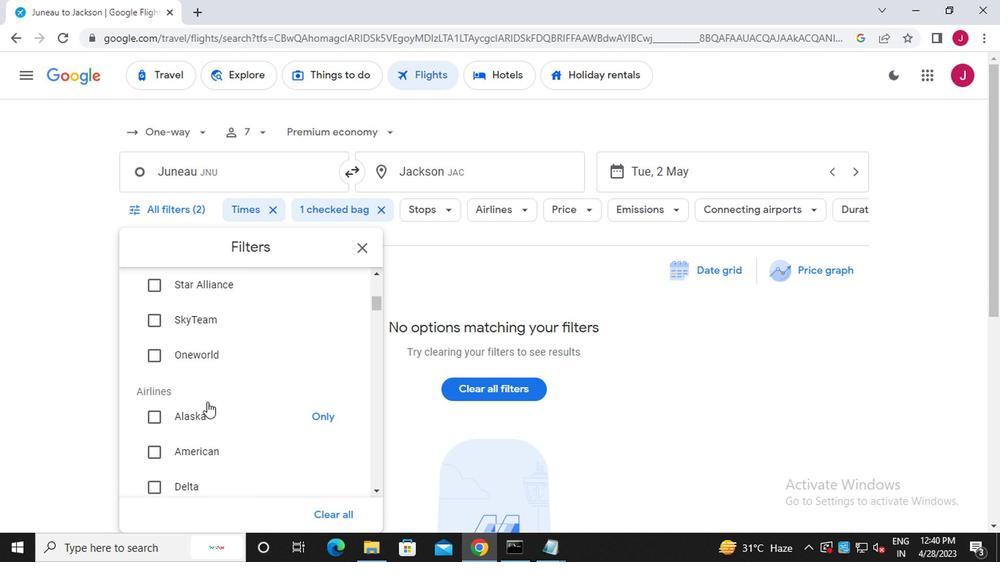 
Action: Mouse scrolled (203, 402) with delta (0, 0)
Screenshot: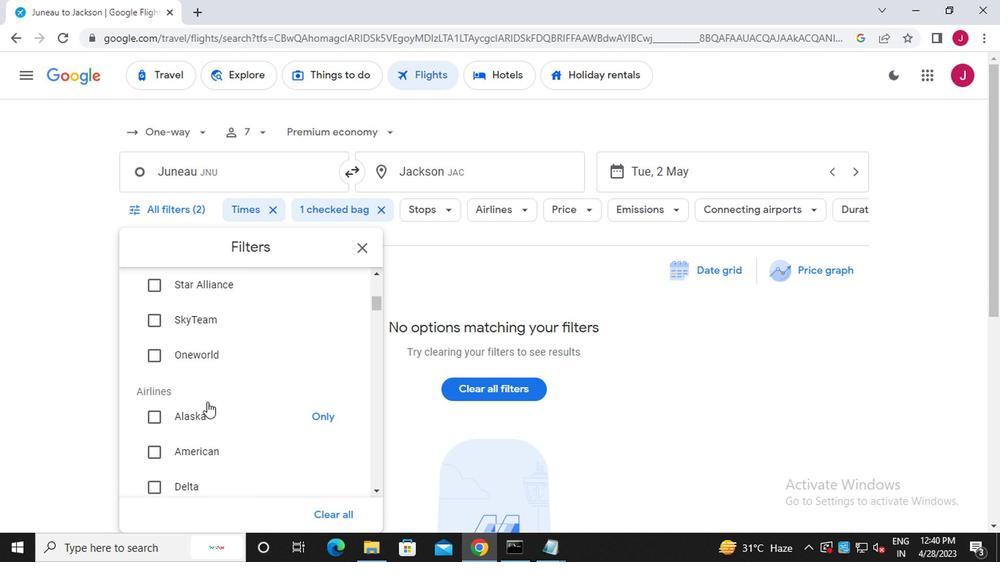 
Action: Mouse moved to (202, 400)
Screenshot: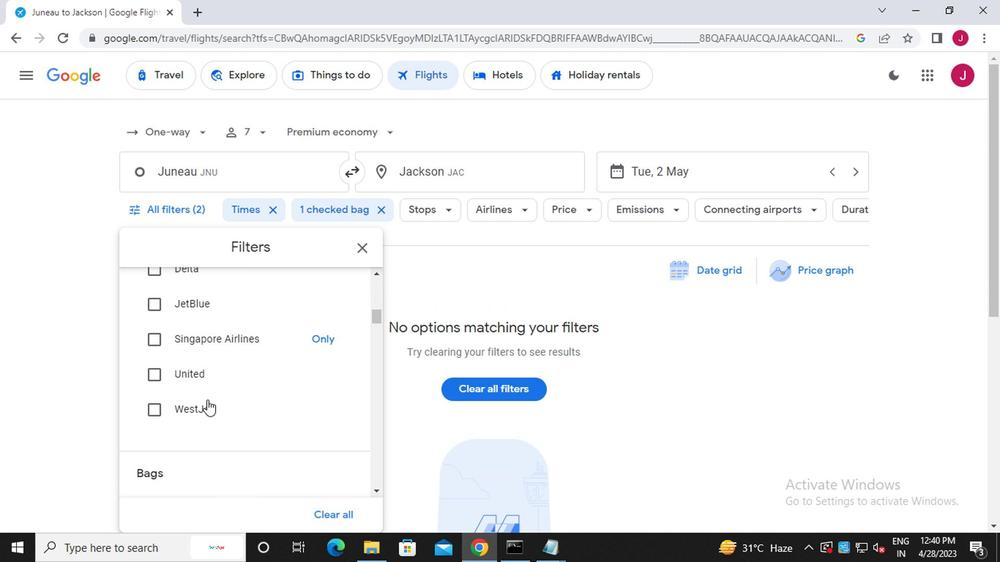 
Action: Mouse scrolled (202, 399) with delta (0, -1)
Screenshot: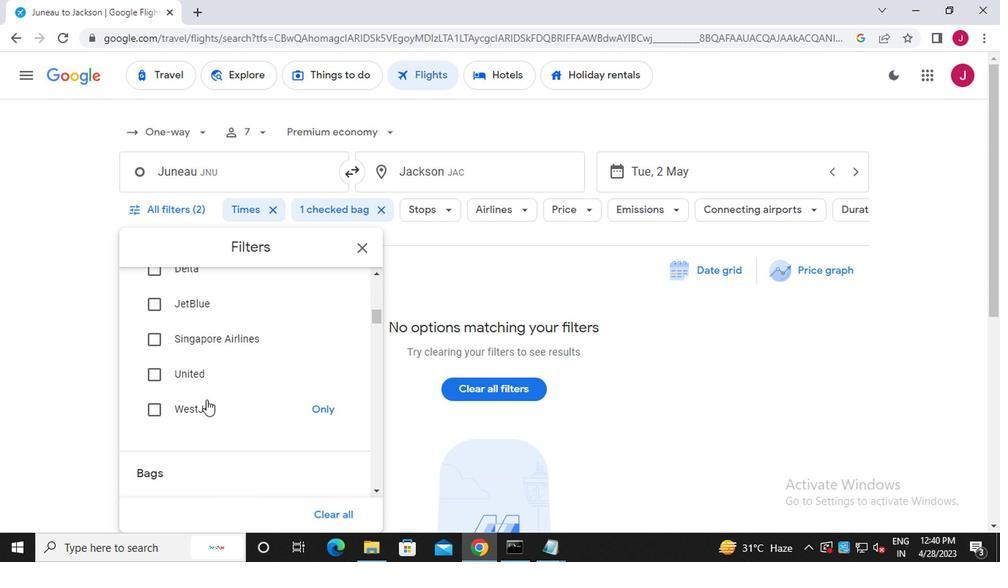 
Action: Mouse scrolled (202, 399) with delta (0, -1)
Screenshot: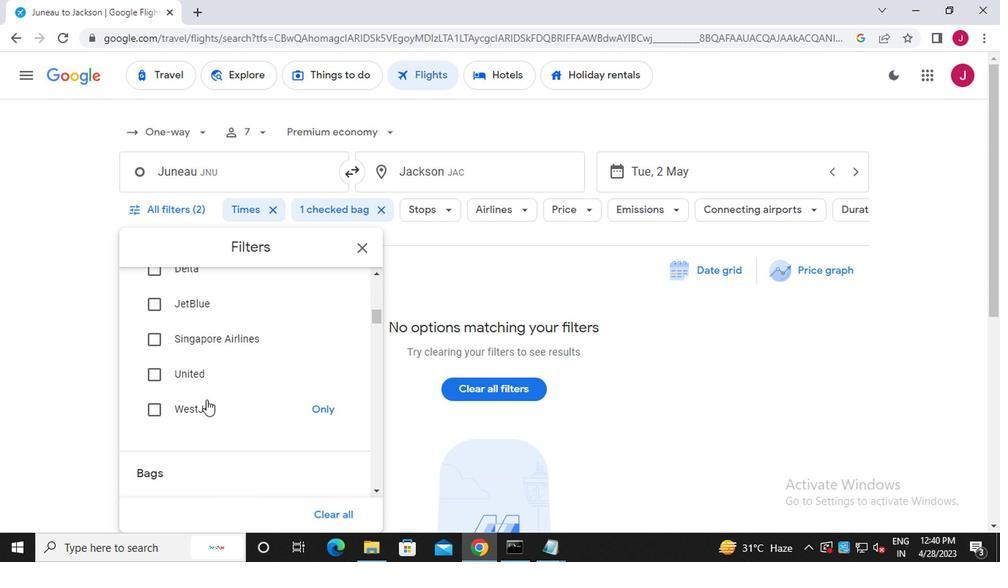 
Action: Mouse moved to (280, 370)
Screenshot: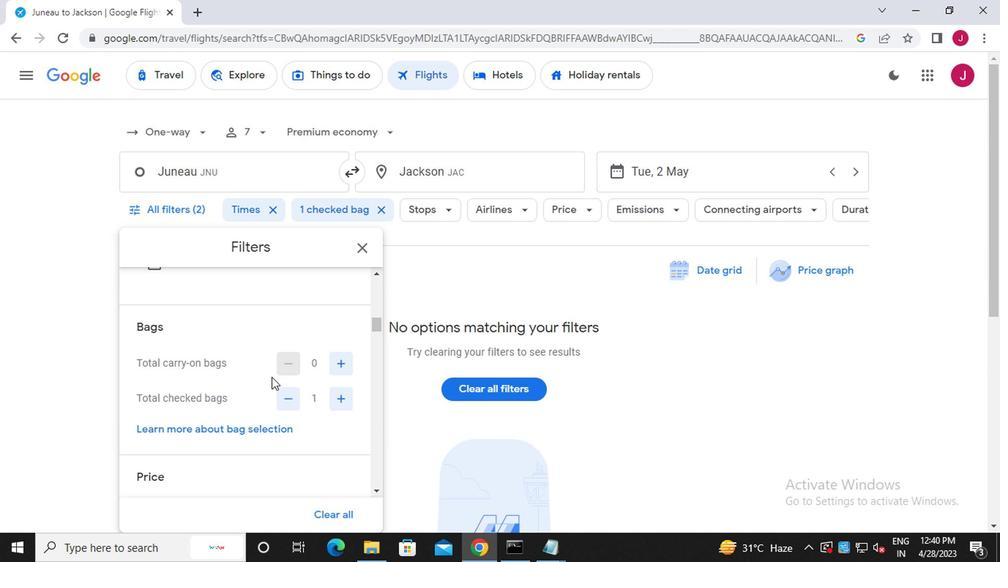 
Action: Mouse scrolled (280, 370) with delta (0, 0)
Screenshot: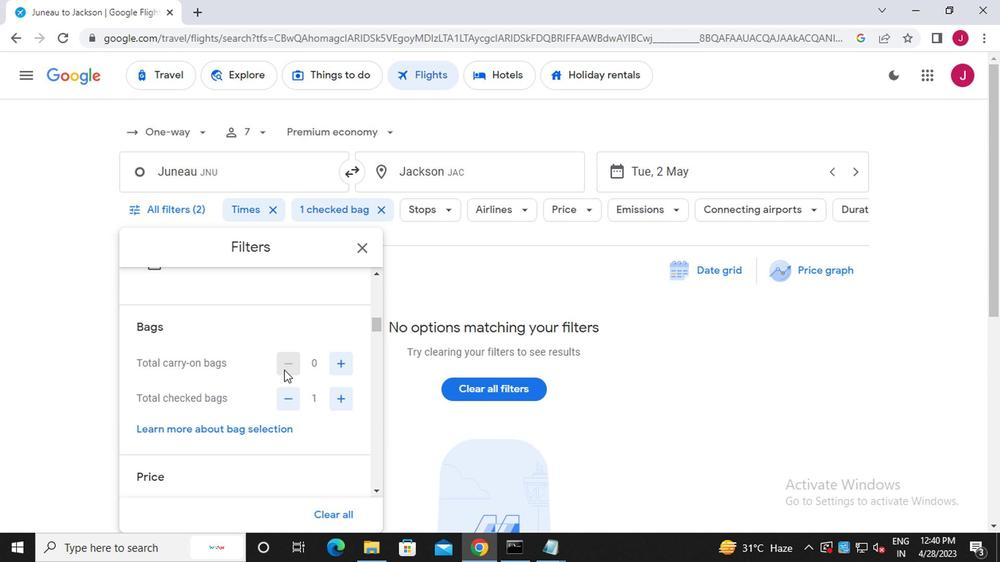 
Action: Mouse moved to (247, 377)
Screenshot: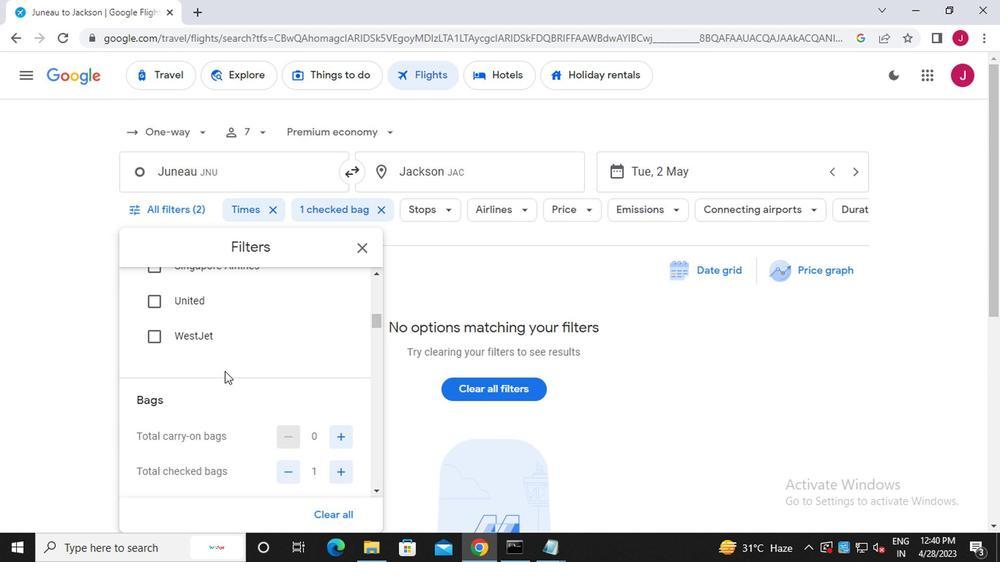 
Action: Mouse scrolled (247, 377) with delta (0, 0)
Screenshot: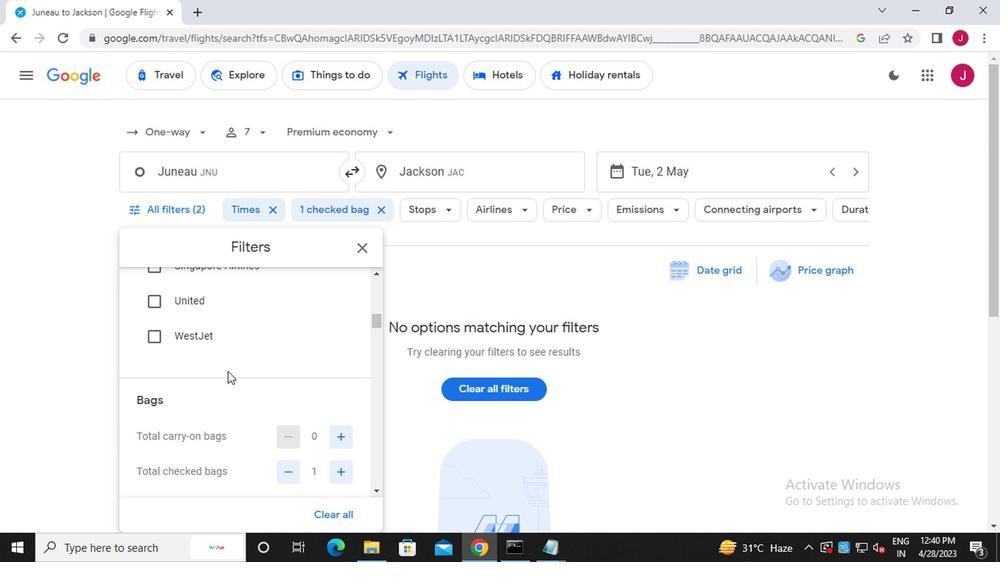 
Action: Mouse scrolled (247, 377) with delta (0, 0)
Screenshot: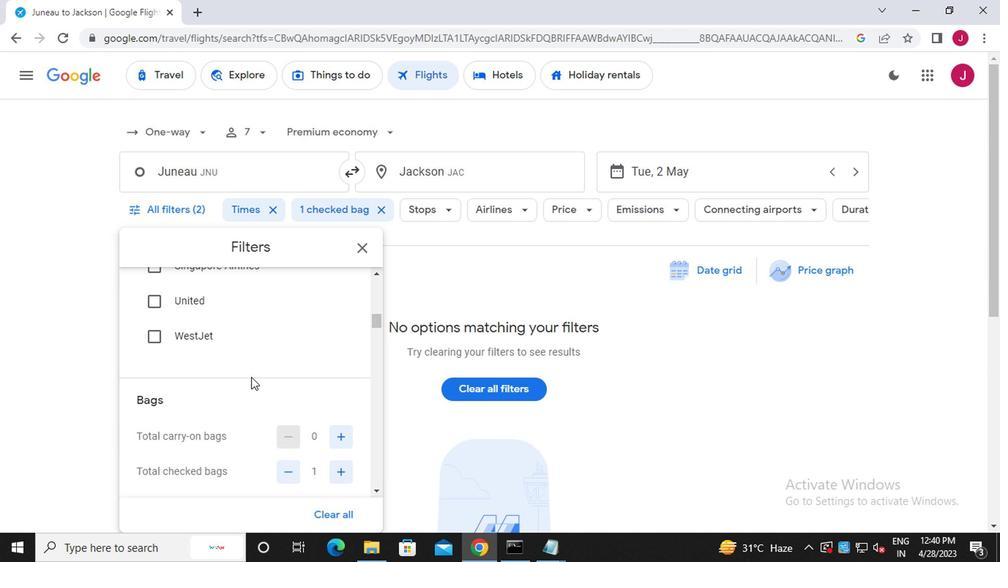 
Action: Mouse moved to (284, 424)
Screenshot: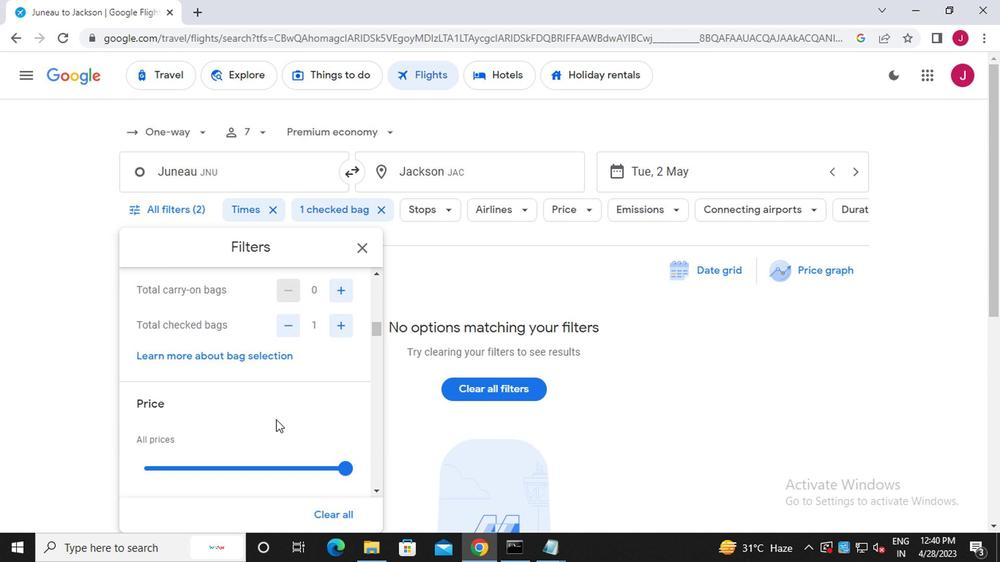 
Action: Mouse scrolled (284, 423) with delta (0, -1)
Screenshot: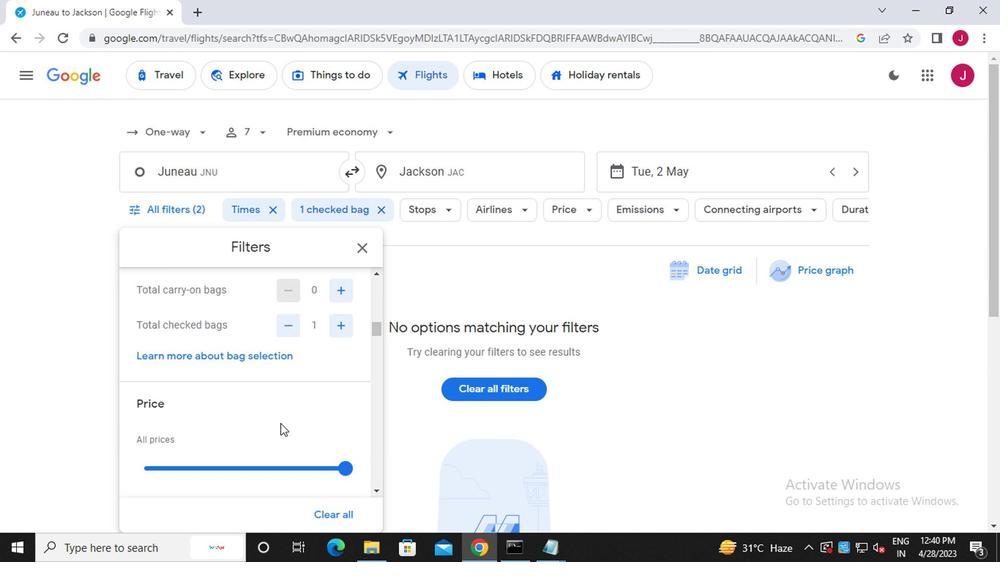 
Action: Mouse moved to (342, 397)
Screenshot: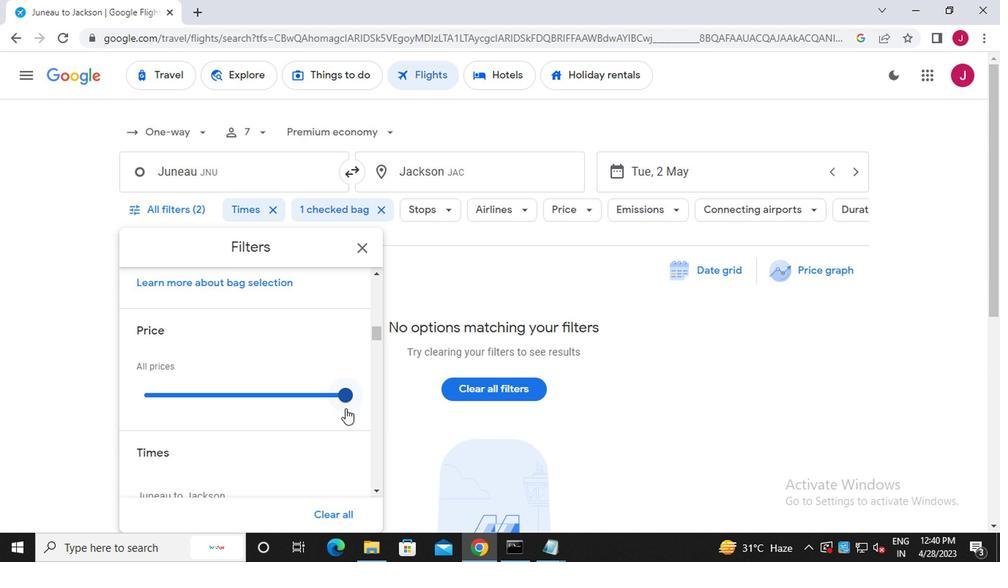 
Action: Mouse pressed left at (342, 397)
Screenshot: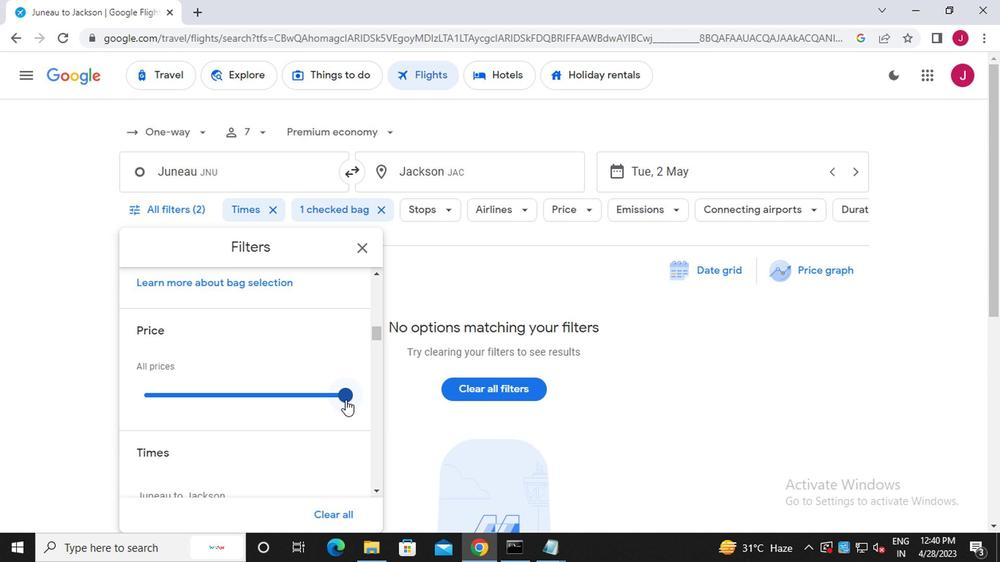 
Action: Mouse moved to (335, 391)
Screenshot: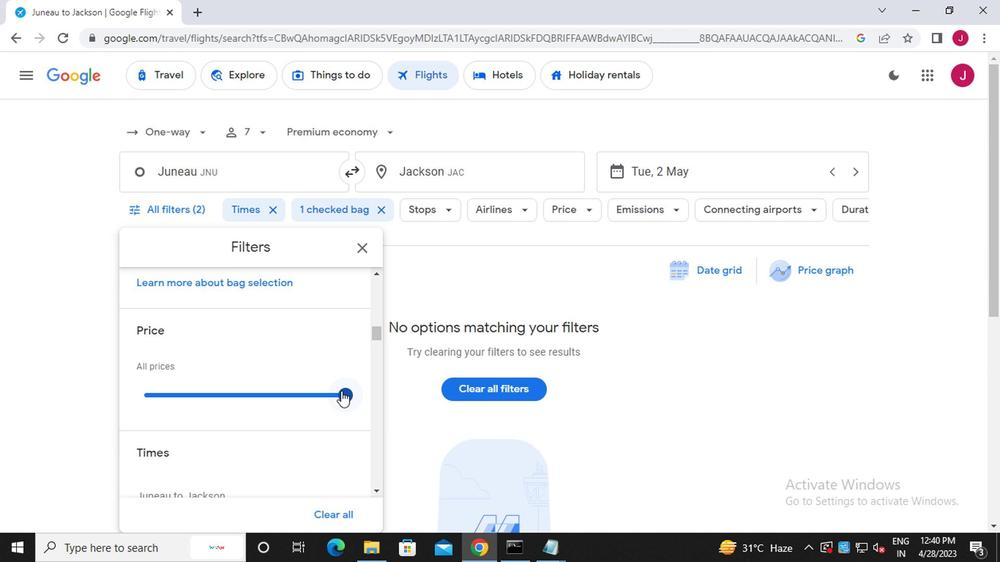 
Action: Mouse scrolled (335, 391) with delta (0, 0)
Screenshot: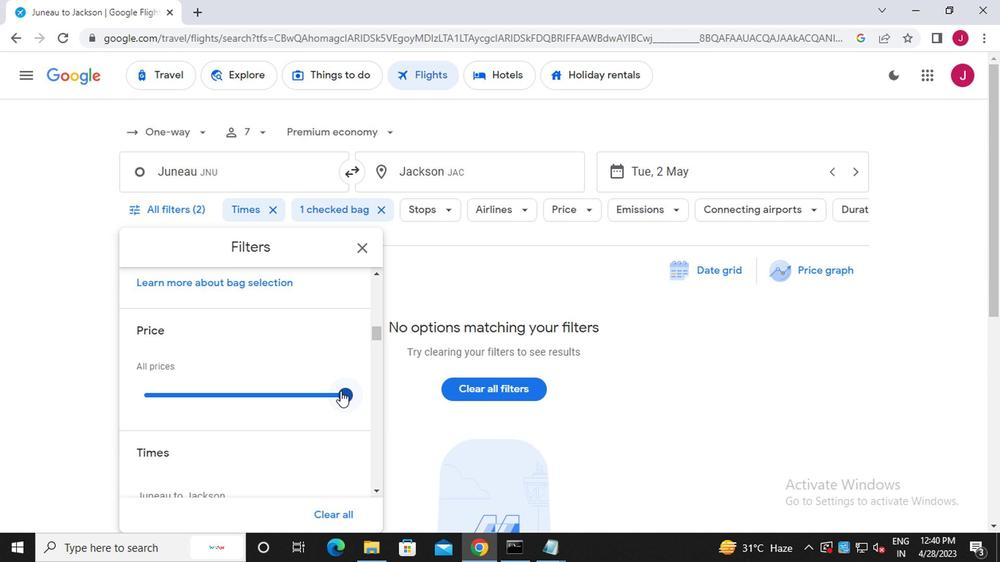 
Action: Mouse scrolled (335, 391) with delta (0, 0)
Screenshot: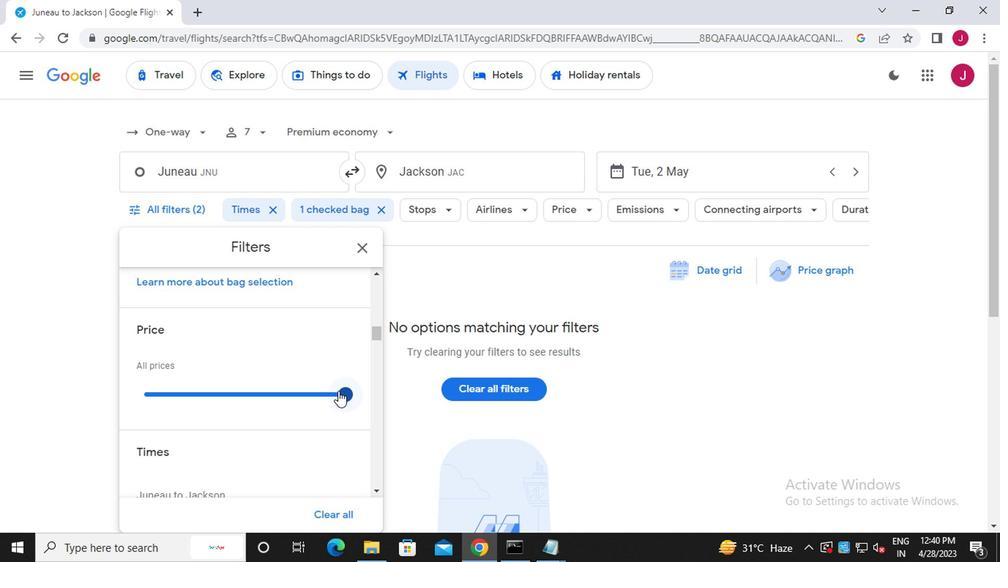 
Action: Mouse moved to (313, 415)
Screenshot: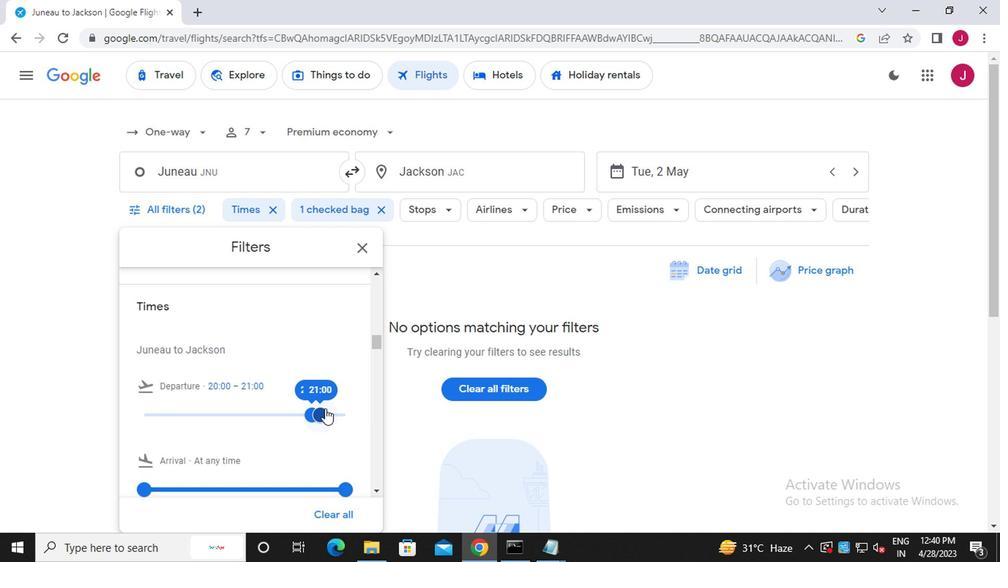 
Action: Mouse pressed left at (313, 415)
Screenshot: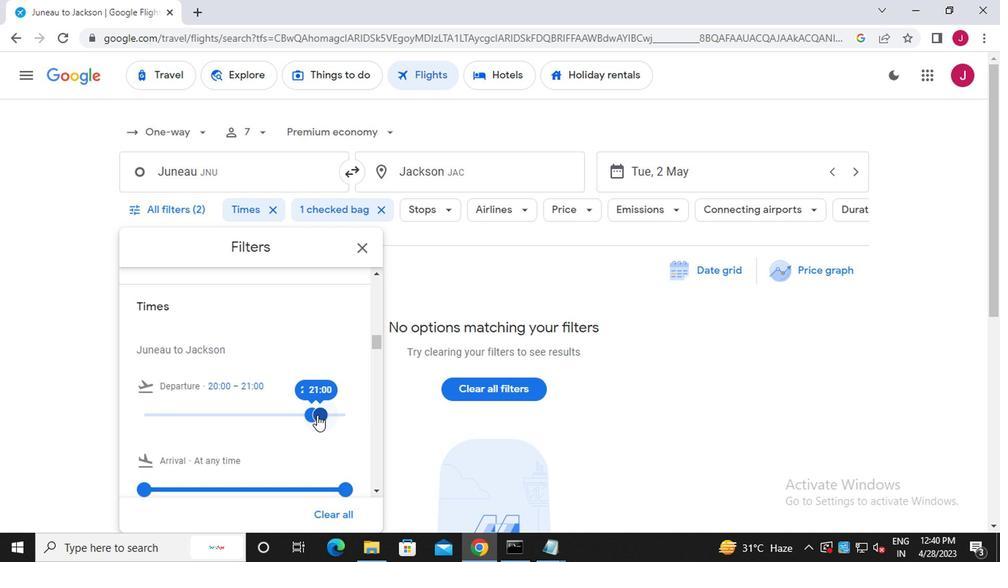 
Action: Mouse moved to (308, 415)
Screenshot: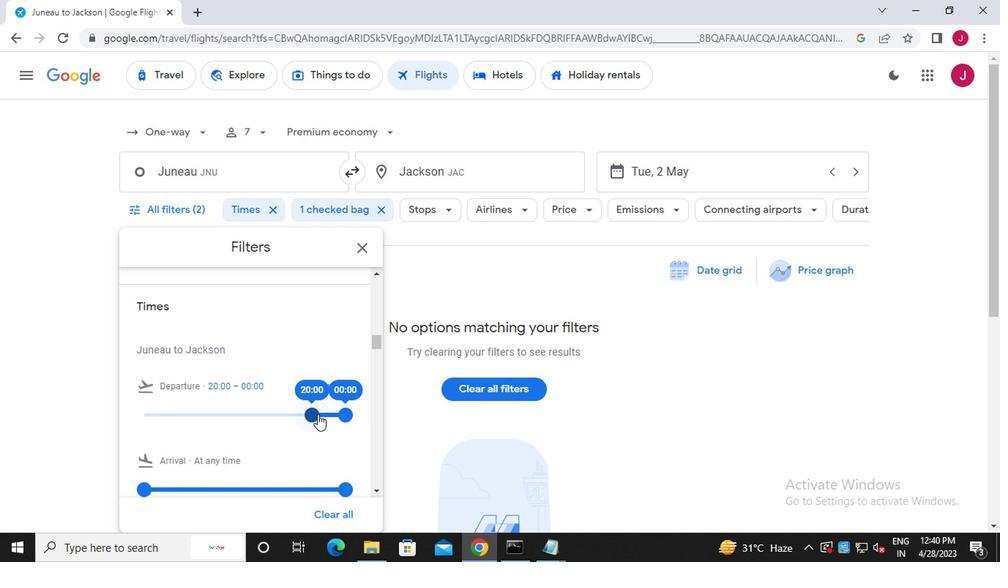 
Action: Mouse pressed left at (308, 415)
Screenshot: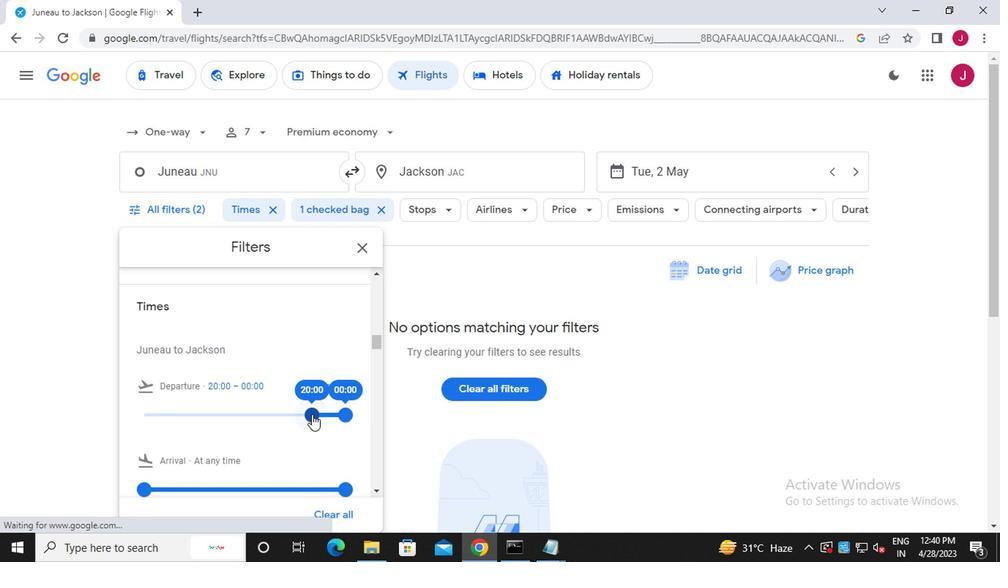 
Action: Mouse moved to (344, 415)
Screenshot: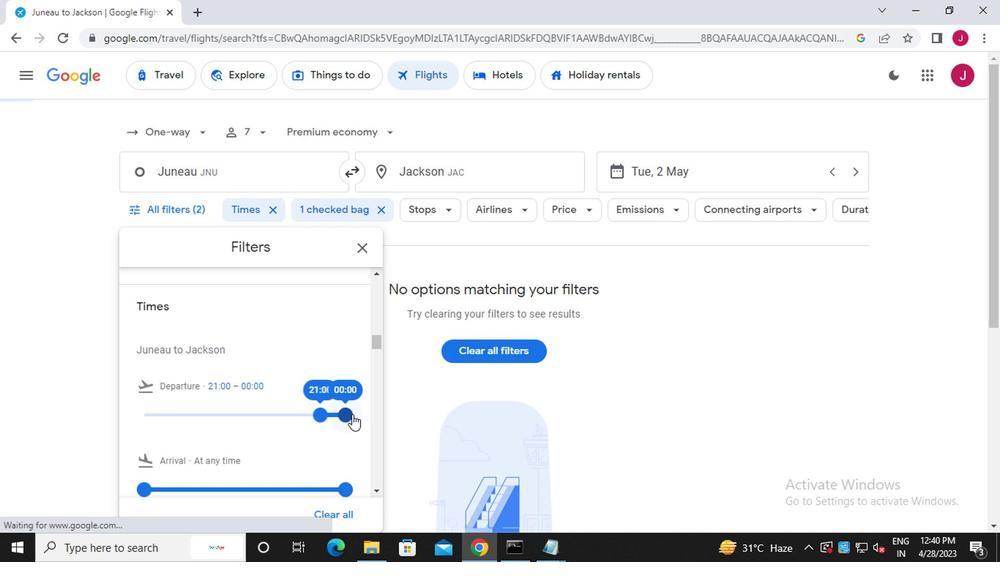 
Action: Mouse pressed left at (344, 415)
Screenshot: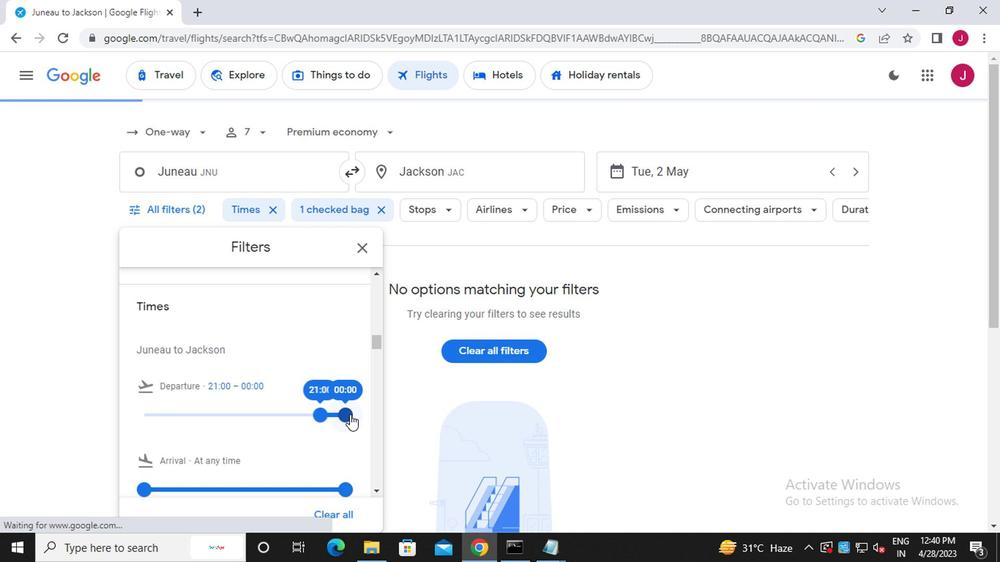 
Action: Mouse moved to (357, 246)
Screenshot: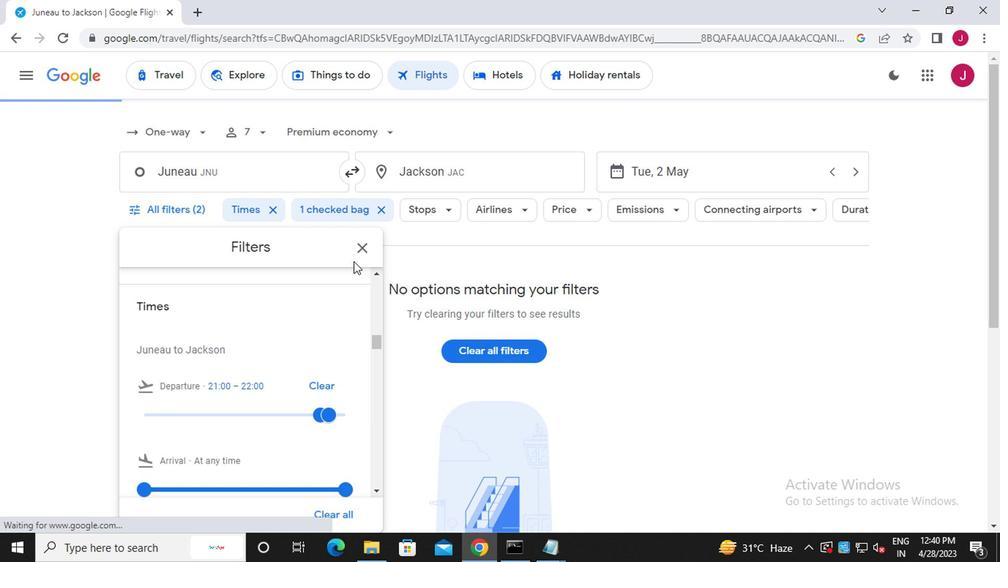 
Action: Mouse pressed left at (357, 246)
Screenshot: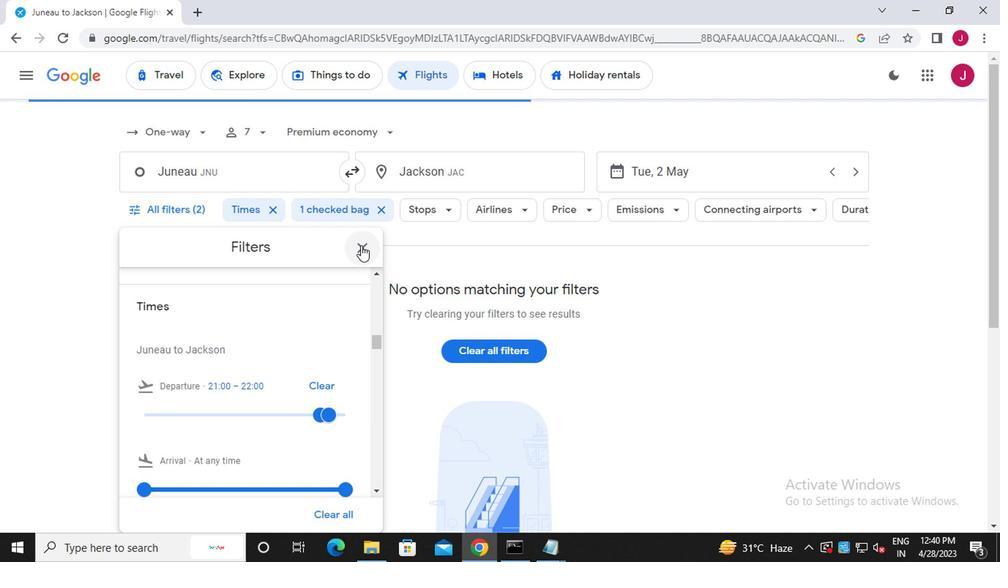 
Action: Mouse moved to (357, 246)
Screenshot: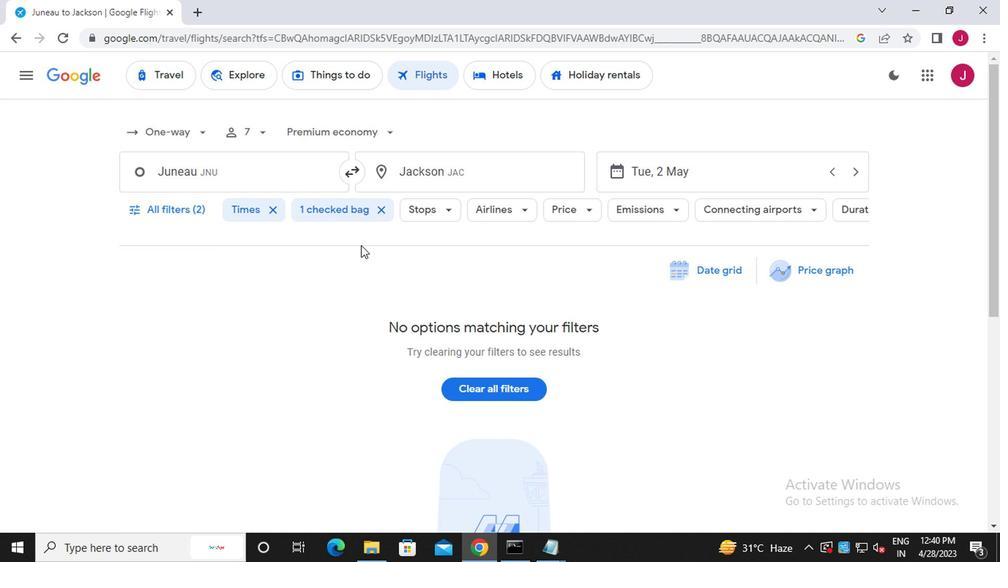 
